 Task: Find connections with filter location Sātāra with filter topic #constructionwith filter profile language French with filter current company Reserve Bank of India (RBI) with filter school Indian Institute of Technology, Madras with filter industry Ambulance Services with filter service category Blogging with filter keywords title Vice President of Operations
Action: Mouse moved to (489, 66)
Screenshot: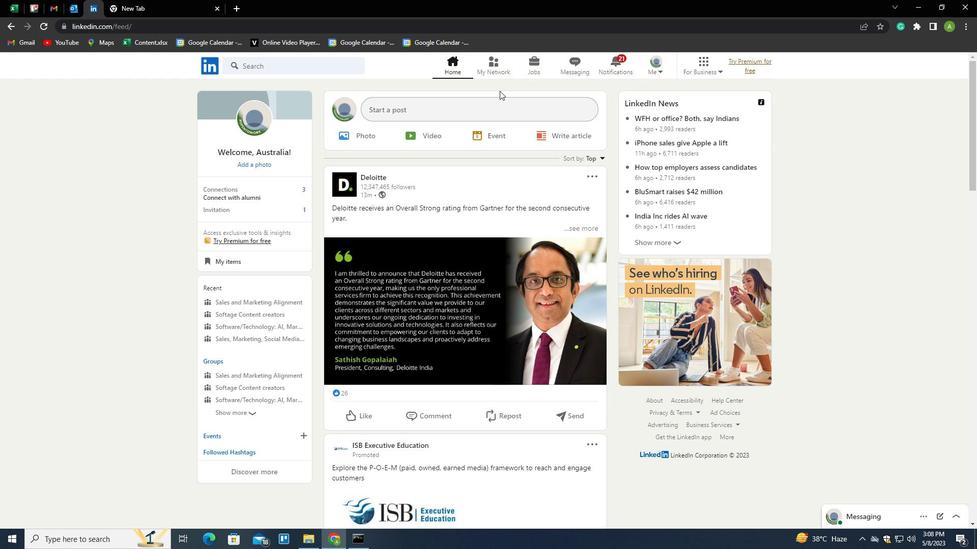 
Action: Mouse pressed left at (489, 66)
Screenshot: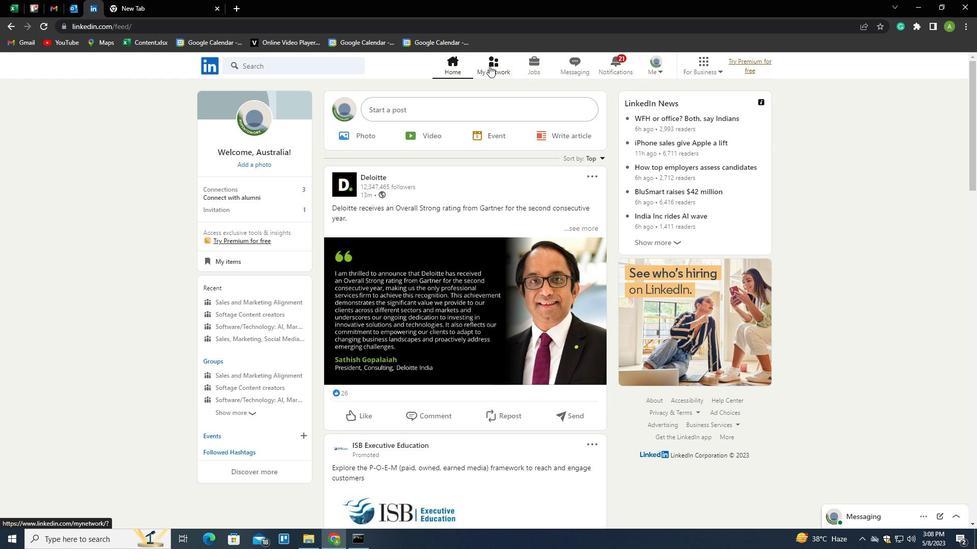 
Action: Mouse moved to (295, 127)
Screenshot: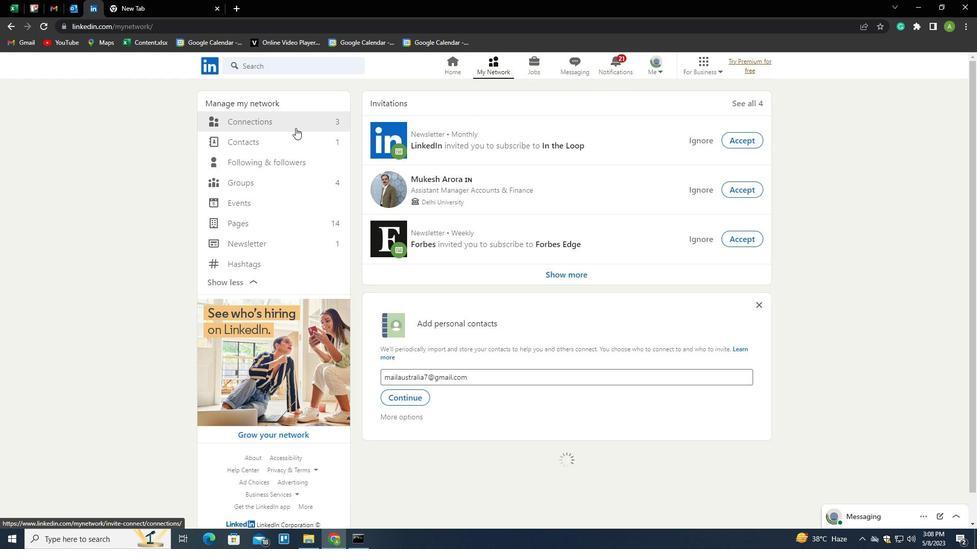 
Action: Mouse pressed left at (295, 127)
Screenshot: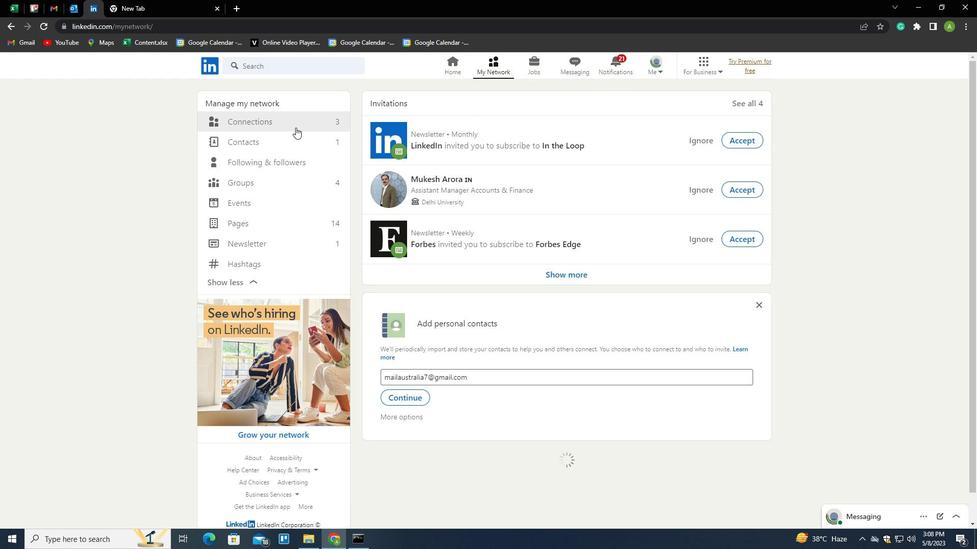 
Action: Mouse moved to (298, 124)
Screenshot: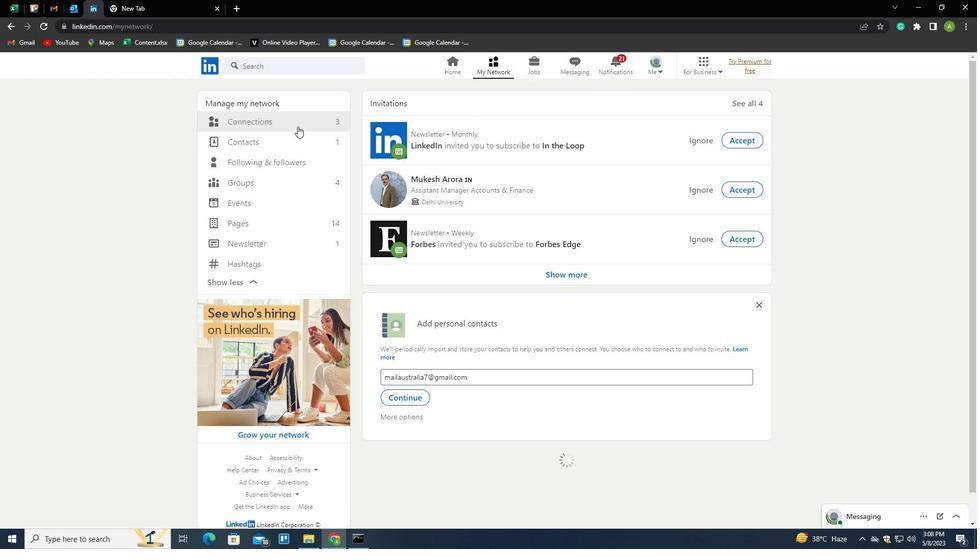 
Action: Mouse pressed left at (298, 124)
Screenshot: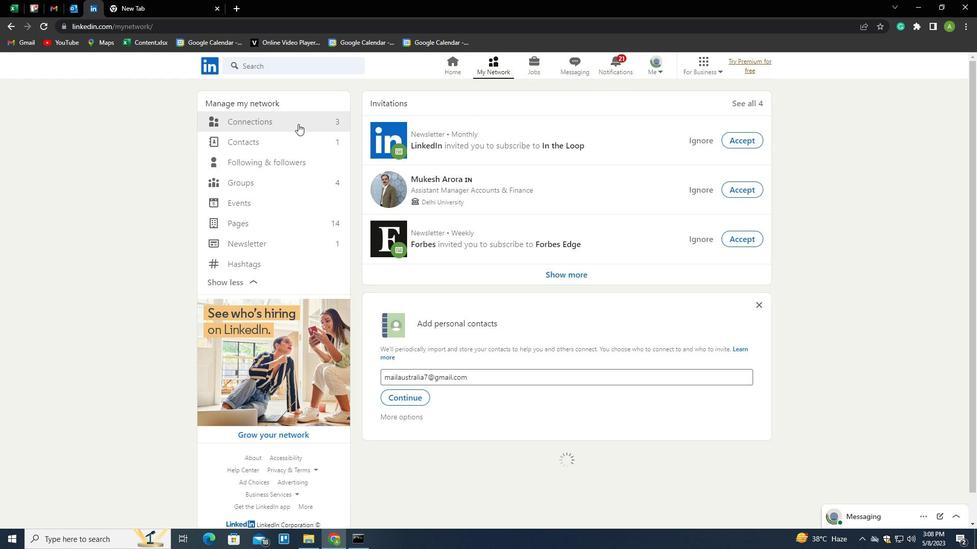 
Action: Mouse moved to (569, 119)
Screenshot: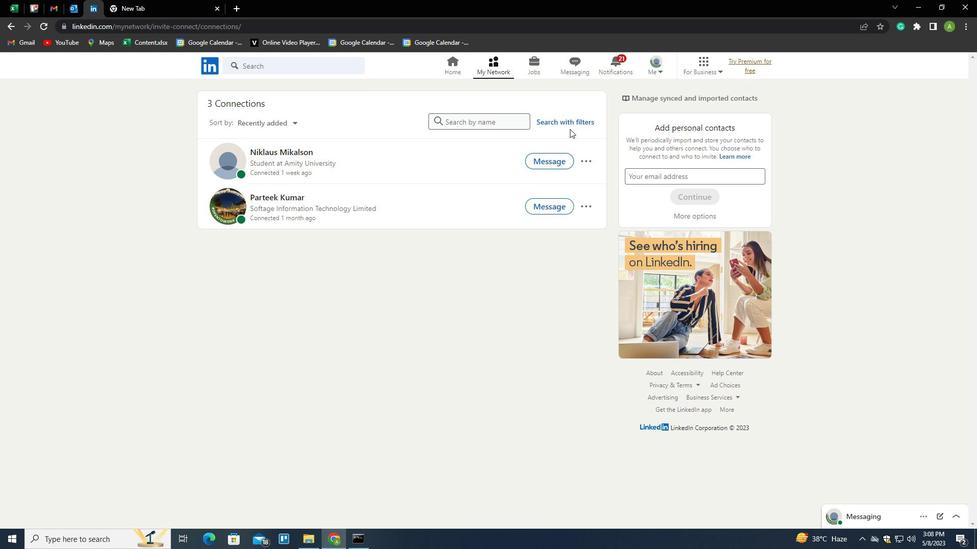 
Action: Mouse pressed left at (569, 119)
Screenshot: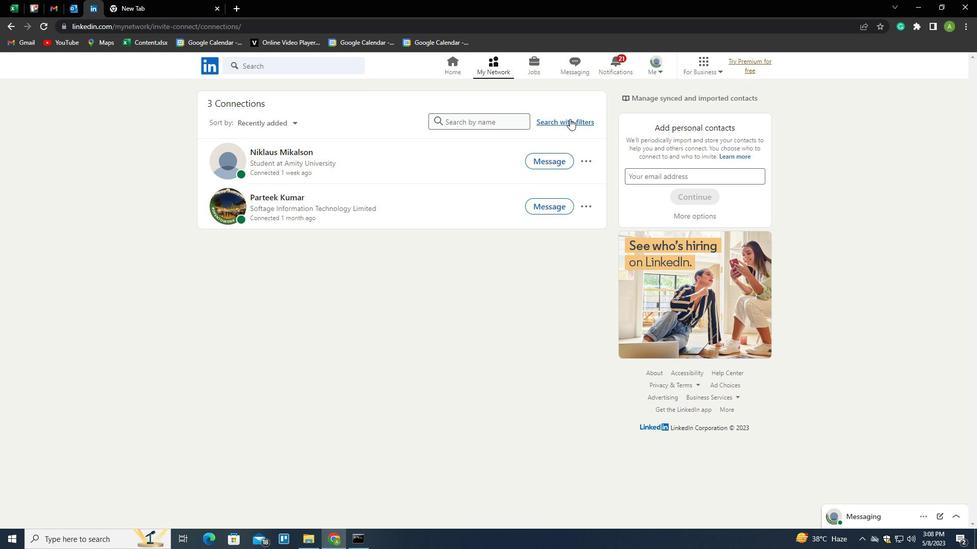 
Action: Mouse moved to (528, 94)
Screenshot: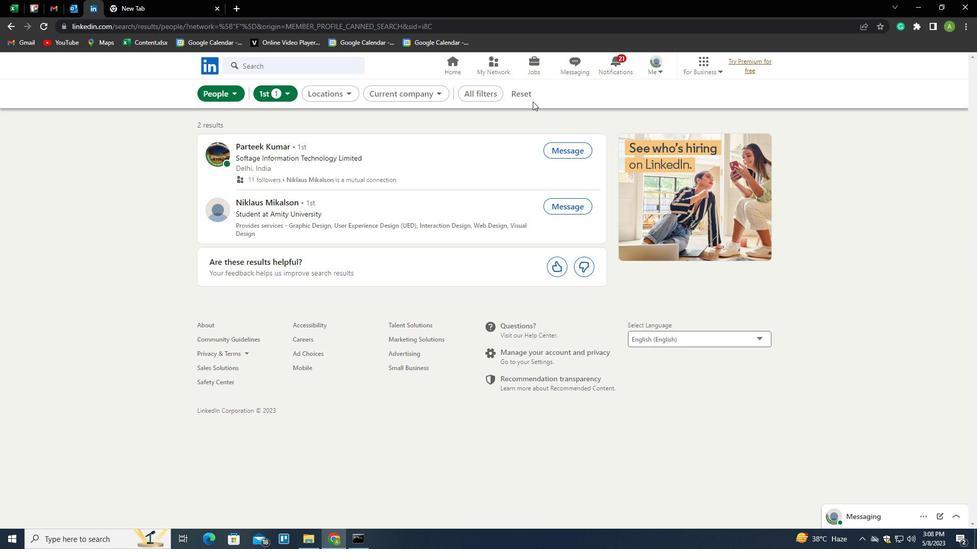
Action: Mouse pressed left at (528, 94)
Screenshot: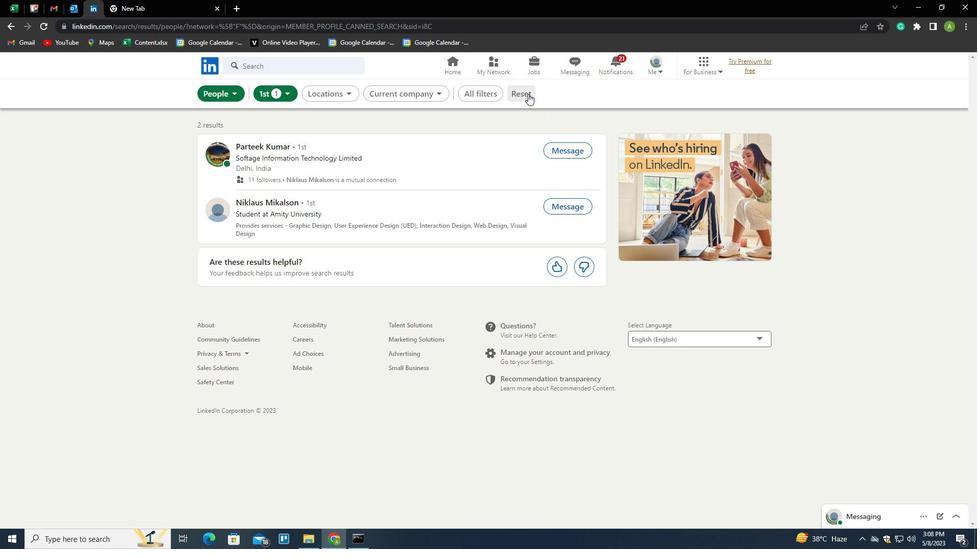 
Action: Mouse moved to (511, 94)
Screenshot: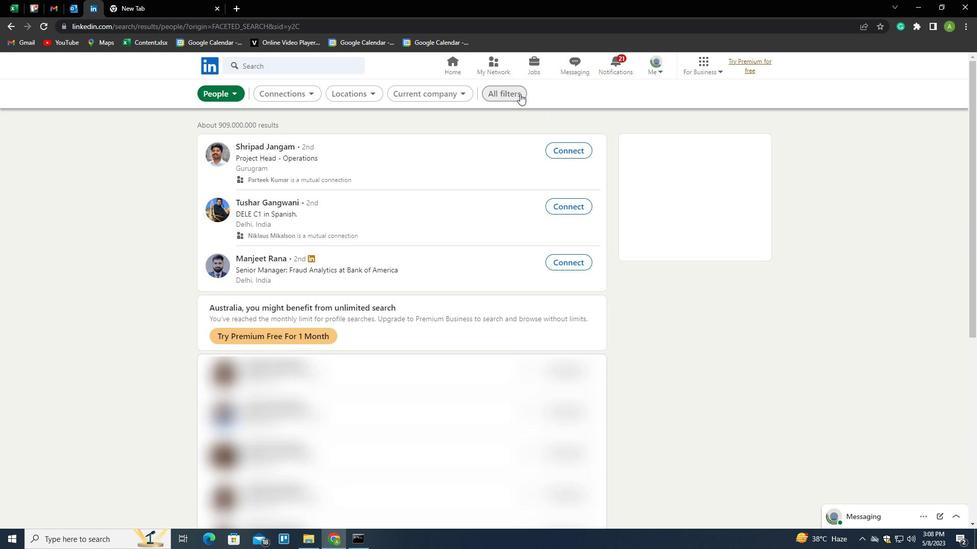 
Action: Mouse pressed left at (511, 94)
Screenshot: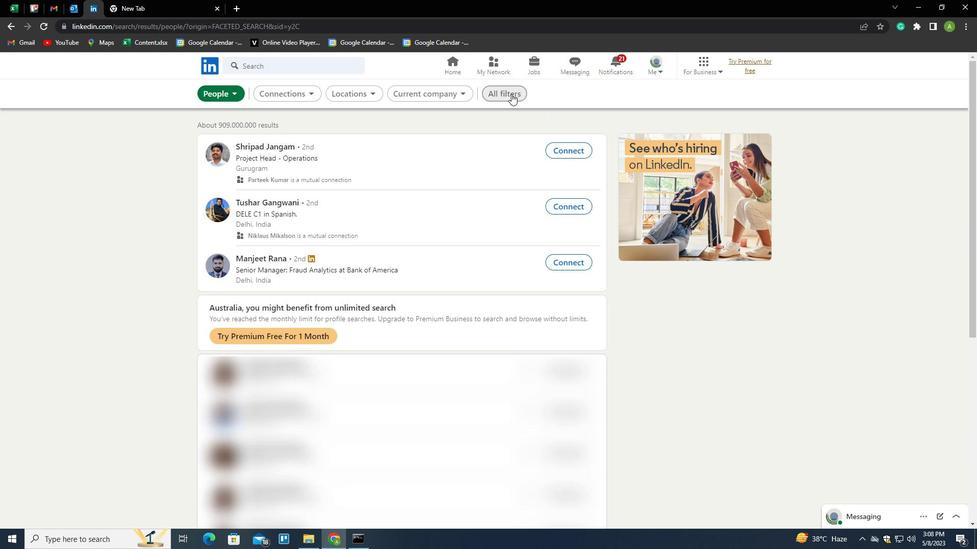 
Action: Mouse moved to (835, 369)
Screenshot: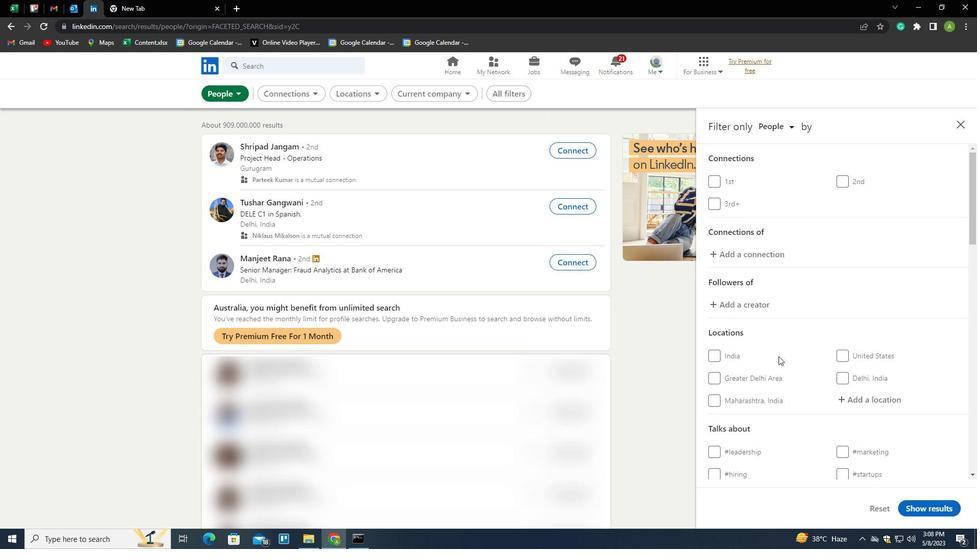 
Action: Mouse scrolled (835, 368) with delta (0, 0)
Screenshot: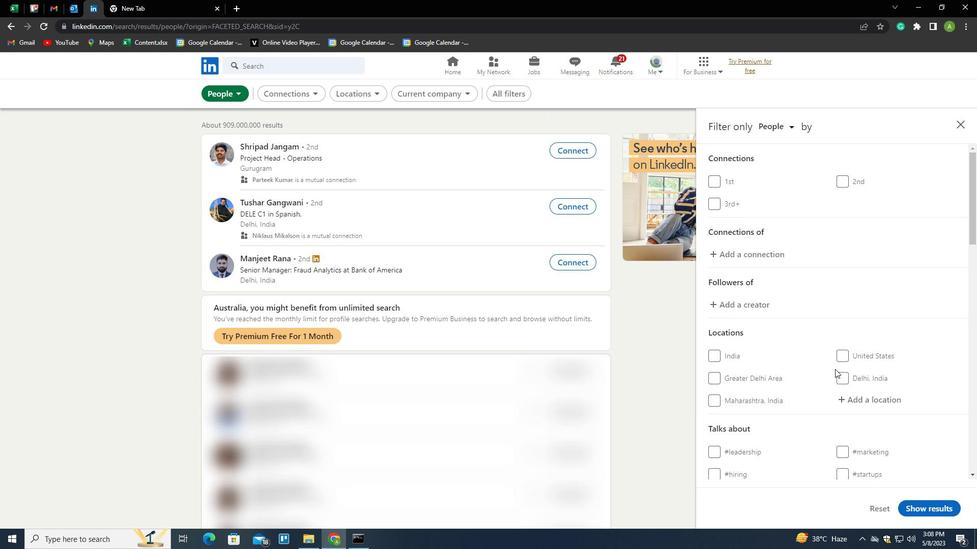 
Action: Mouse scrolled (835, 368) with delta (0, 0)
Screenshot: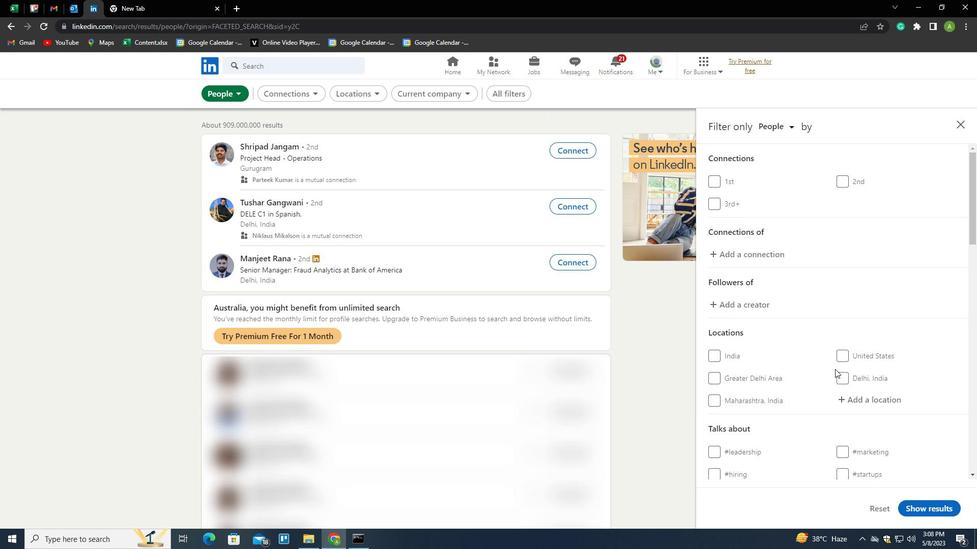 
Action: Mouse moved to (862, 300)
Screenshot: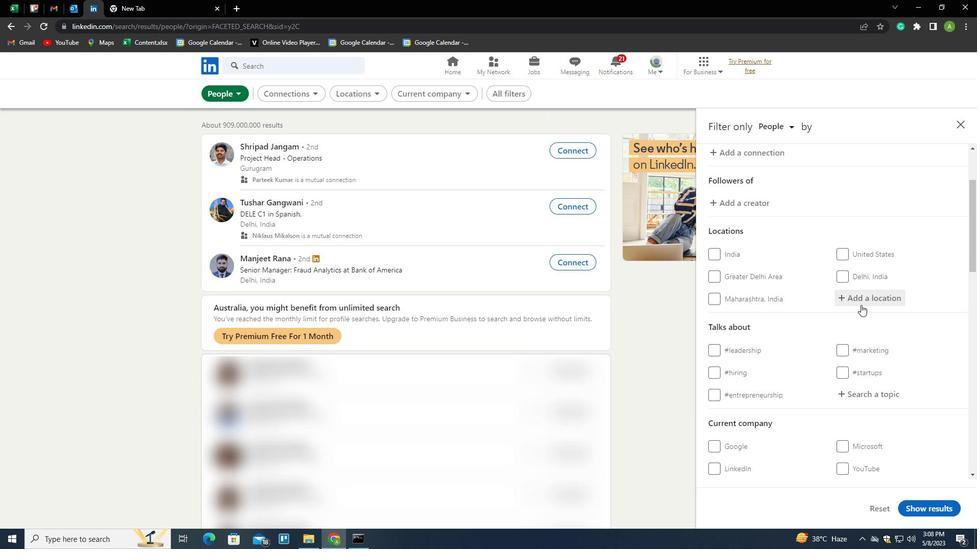 
Action: Mouse pressed left at (862, 300)
Screenshot: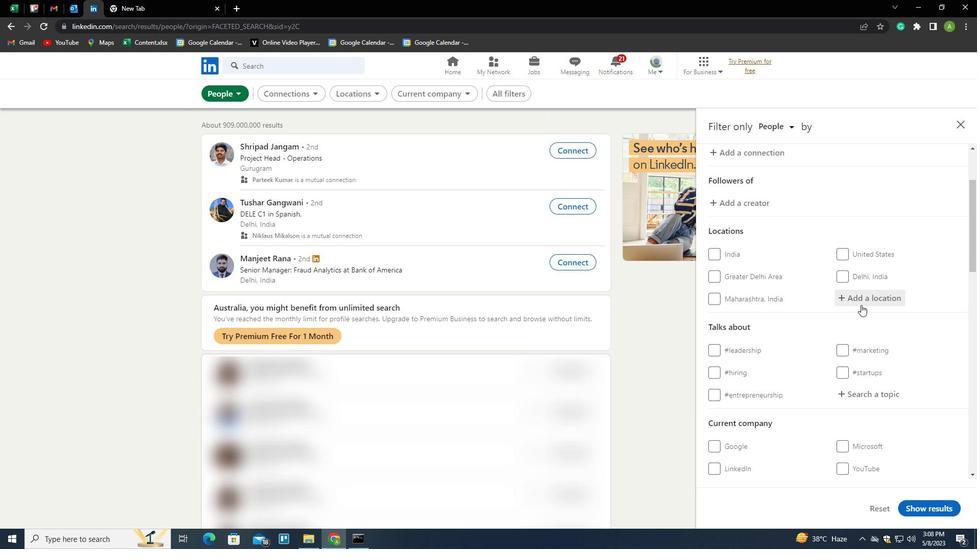
Action: Mouse moved to (866, 283)
Screenshot: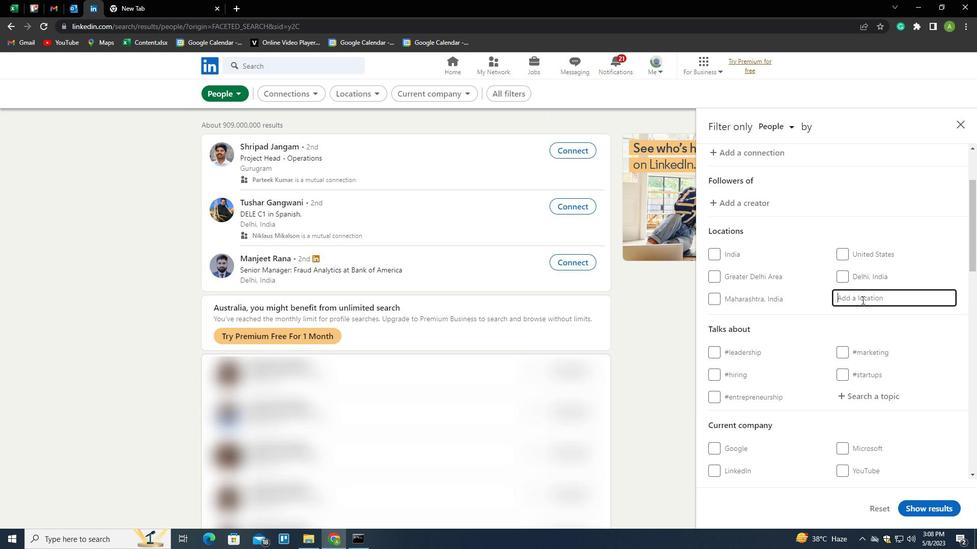 
Action: Key pressed <Key.shift>SATARA<Key.down><Key.enter>
Screenshot: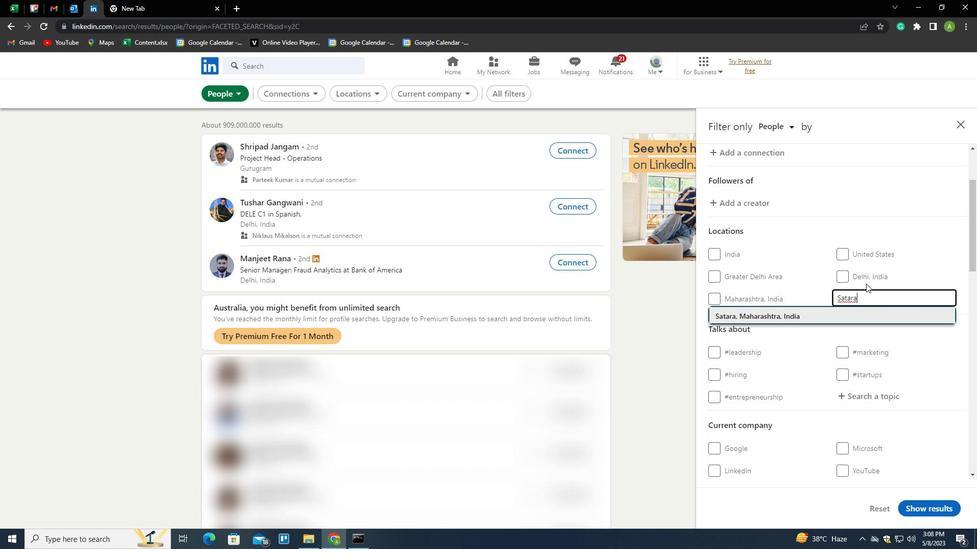 
Action: Mouse moved to (864, 290)
Screenshot: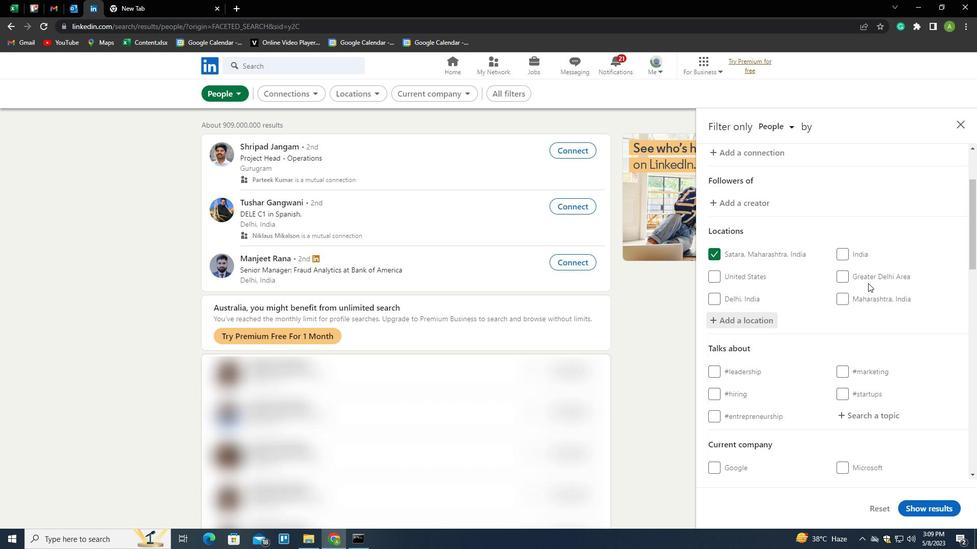 
Action: Mouse scrolled (864, 289) with delta (0, 0)
Screenshot: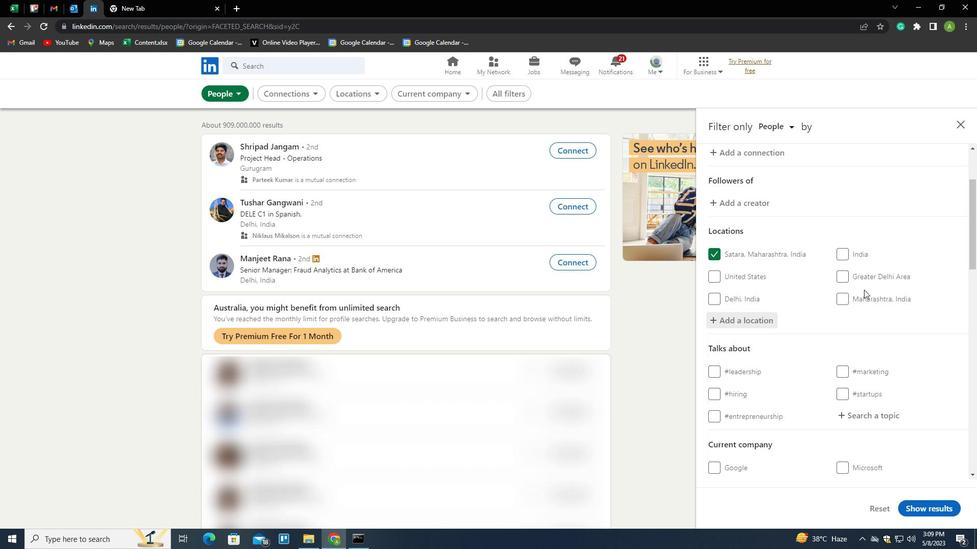 
Action: Mouse moved to (862, 290)
Screenshot: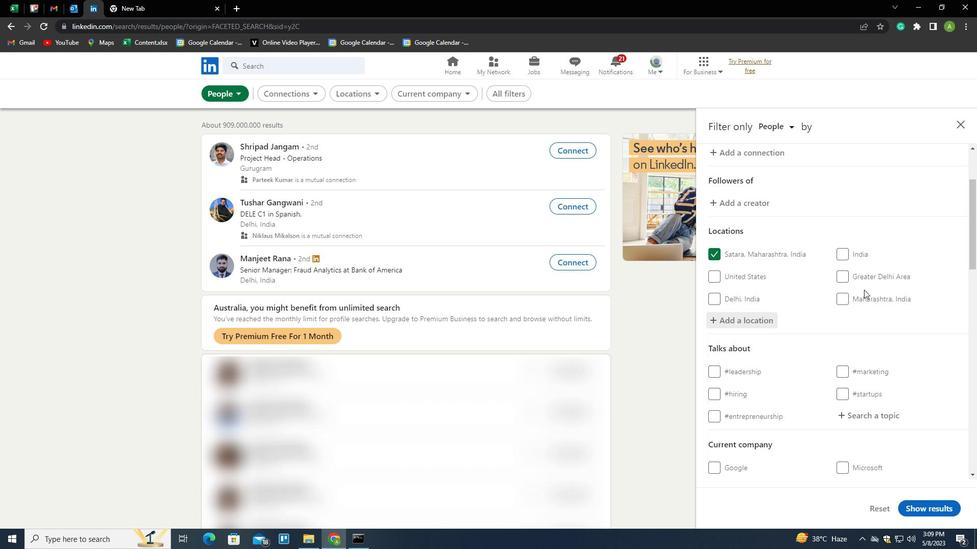 
Action: Mouse scrolled (862, 290) with delta (0, 0)
Screenshot: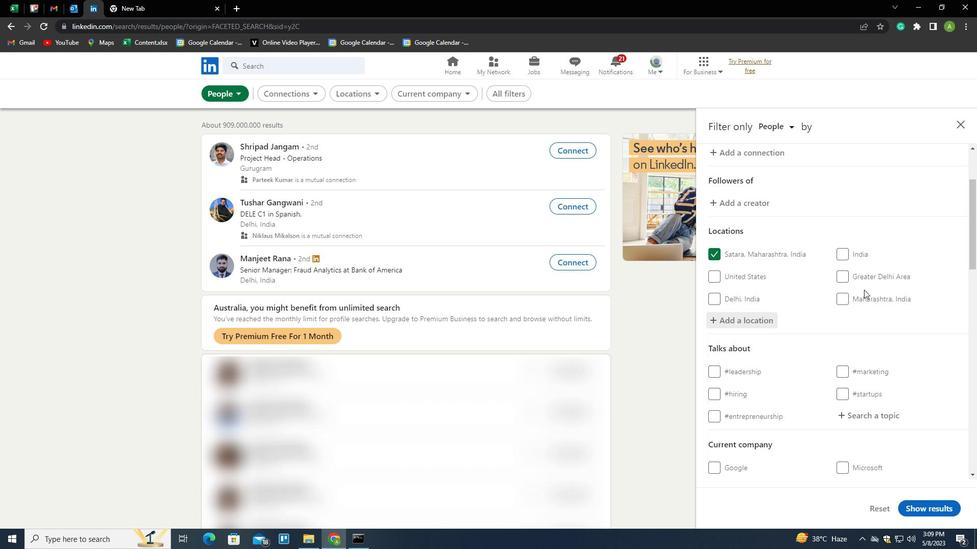 
Action: Mouse moved to (872, 313)
Screenshot: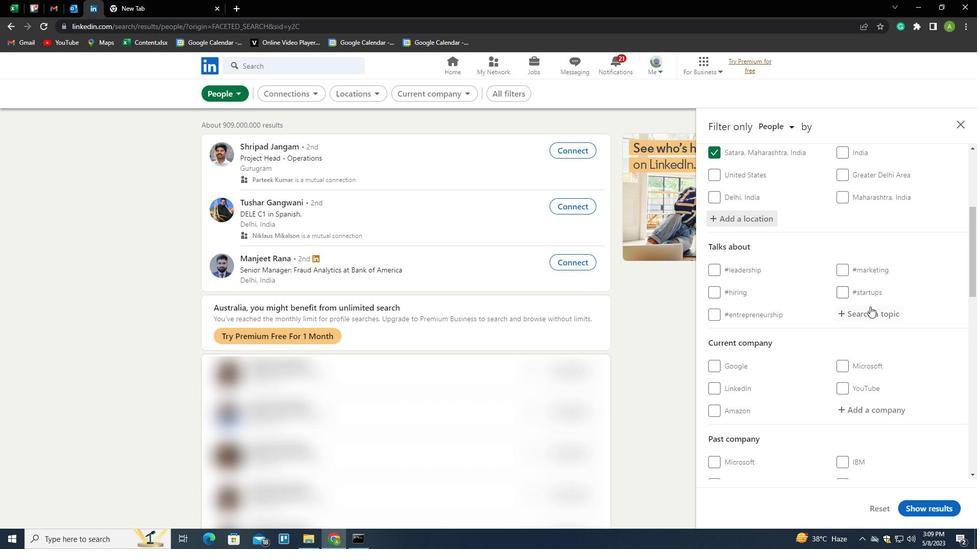 
Action: Mouse pressed left at (872, 313)
Screenshot: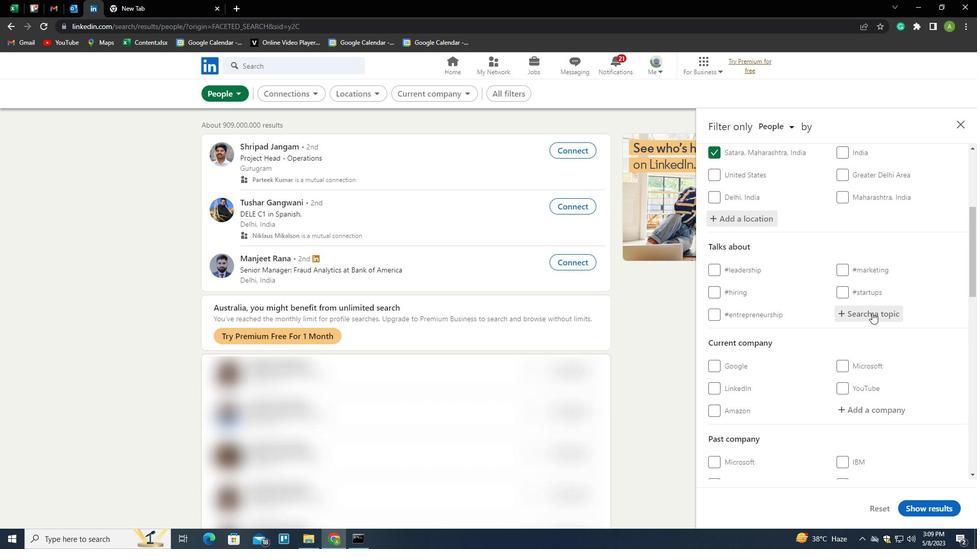 
Action: Key pressed CONSTRUCTION<Key.down><Key.enter>
Screenshot: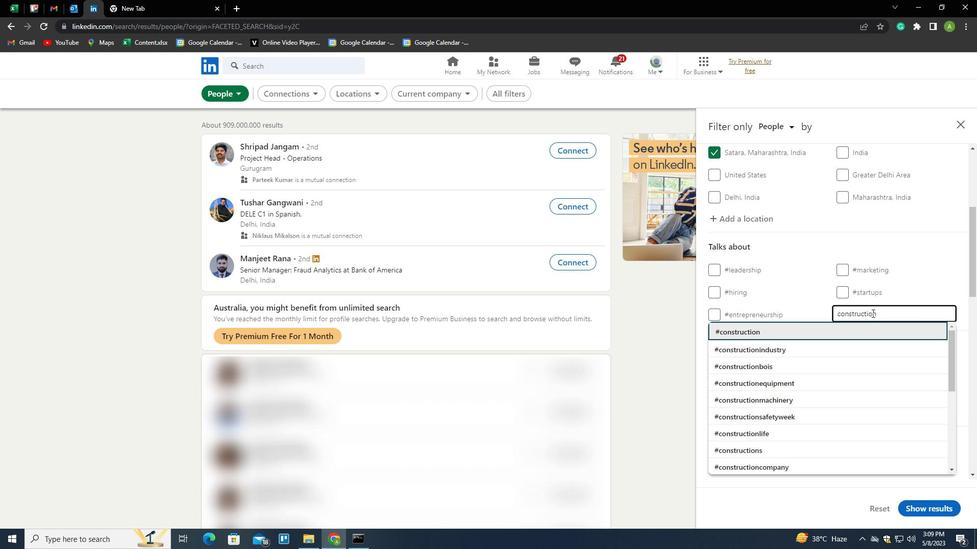
Action: Mouse scrolled (872, 312) with delta (0, 0)
Screenshot: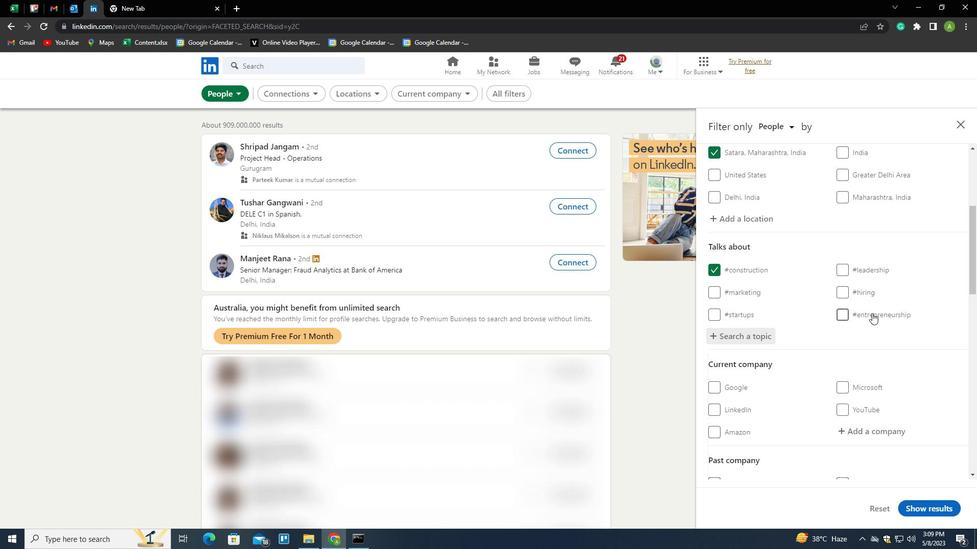 
Action: Mouse scrolled (872, 312) with delta (0, 0)
Screenshot: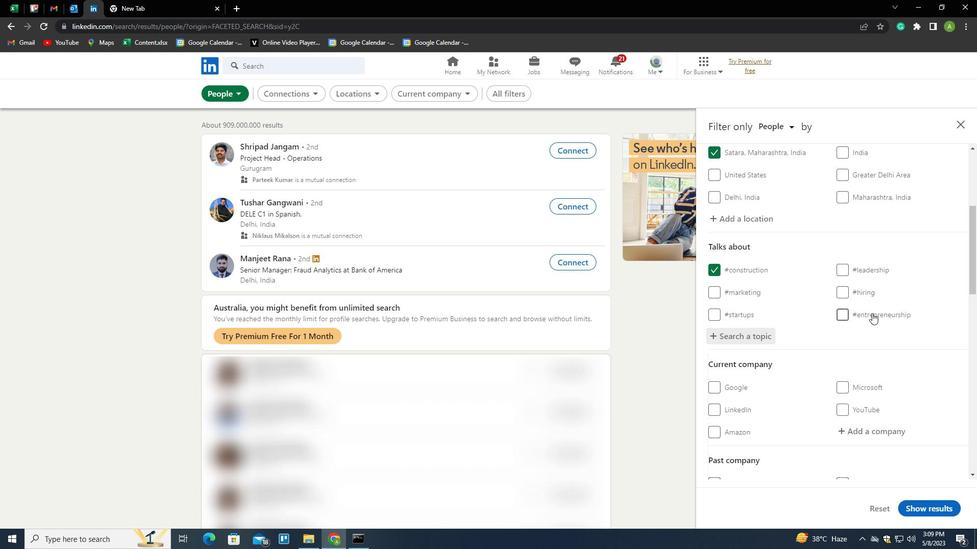 
Action: Mouse scrolled (872, 312) with delta (0, 0)
Screenshot: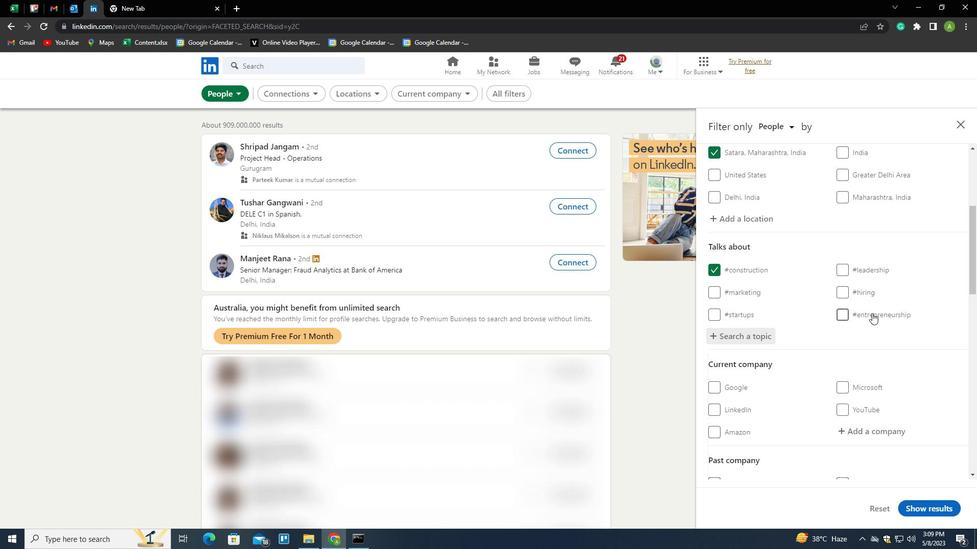
Action: Mouse moved to (862, 292)
Screenshot: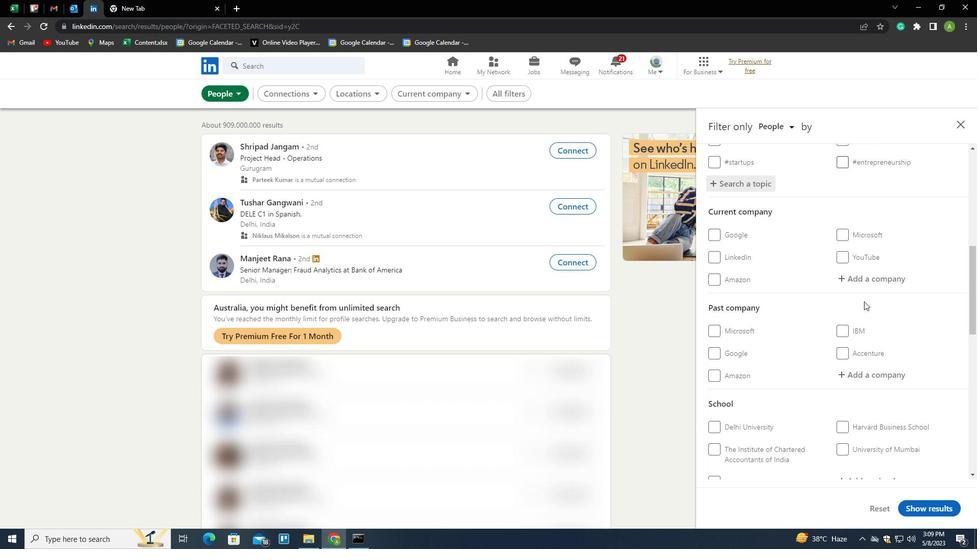 
Action: Mouse scrolled (862, 291) with delta (0, 0)
Screenshot: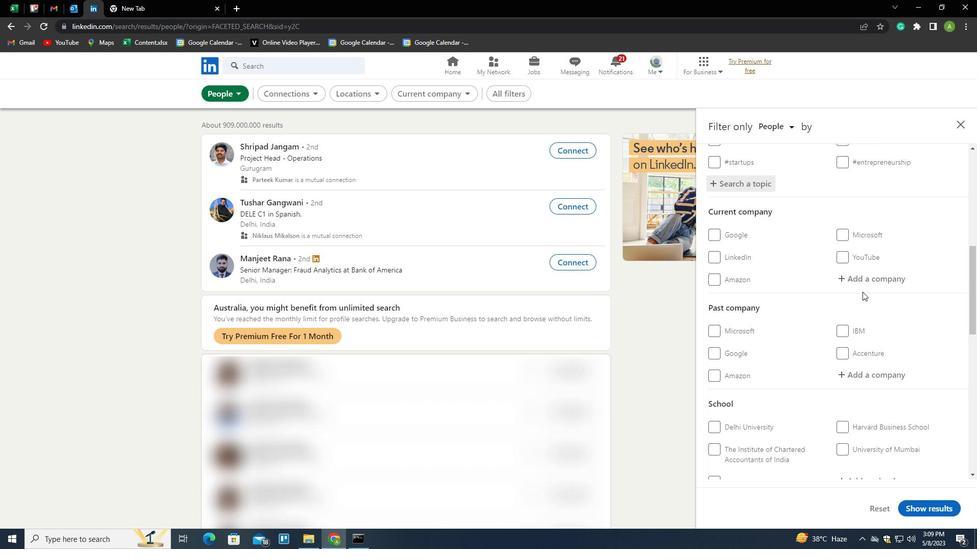 
Action: Mouse scrolled (862, 291) with delta (0, 0)
Screenshot: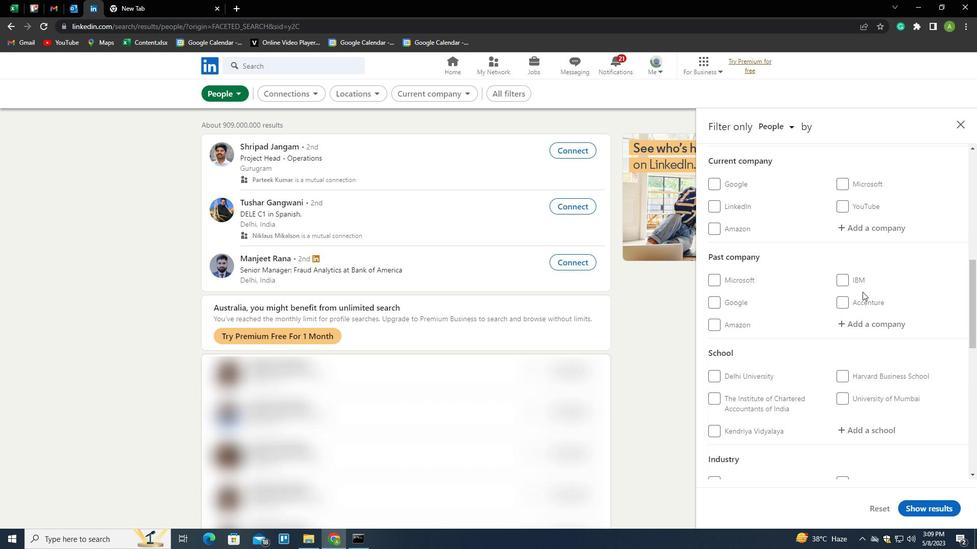
Action: Mouse scrolled (862, 291) with delta (0, 0)
Screenshot: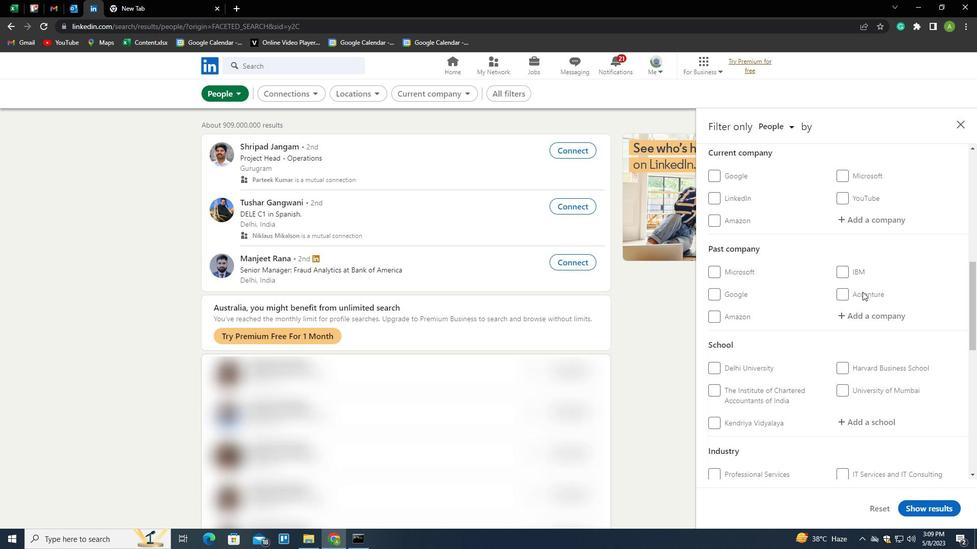 
Action: Mouse scrolled (862, 291) with delta (0, 0)
Screenshot: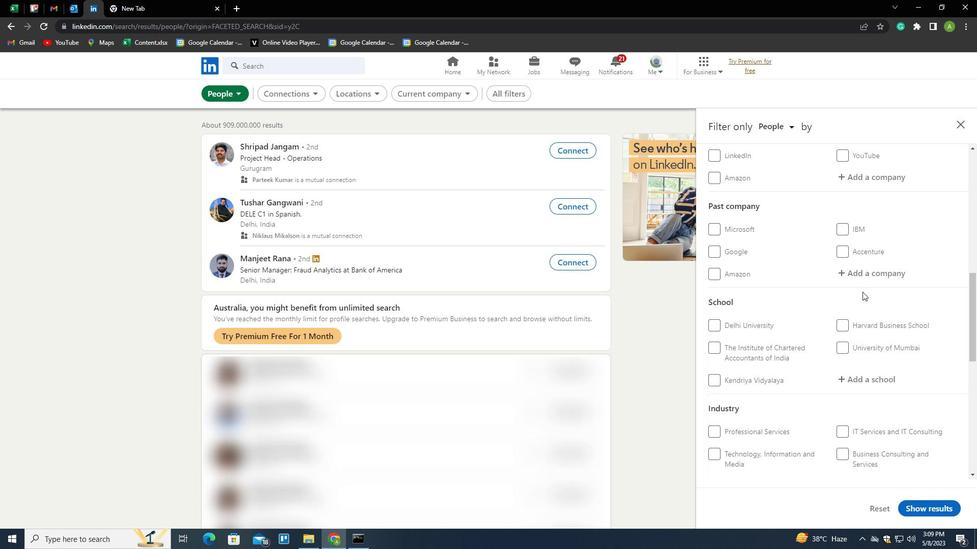 
Action: Mouse scrolled (862, 291) with delta (0, 0)
Screenshot: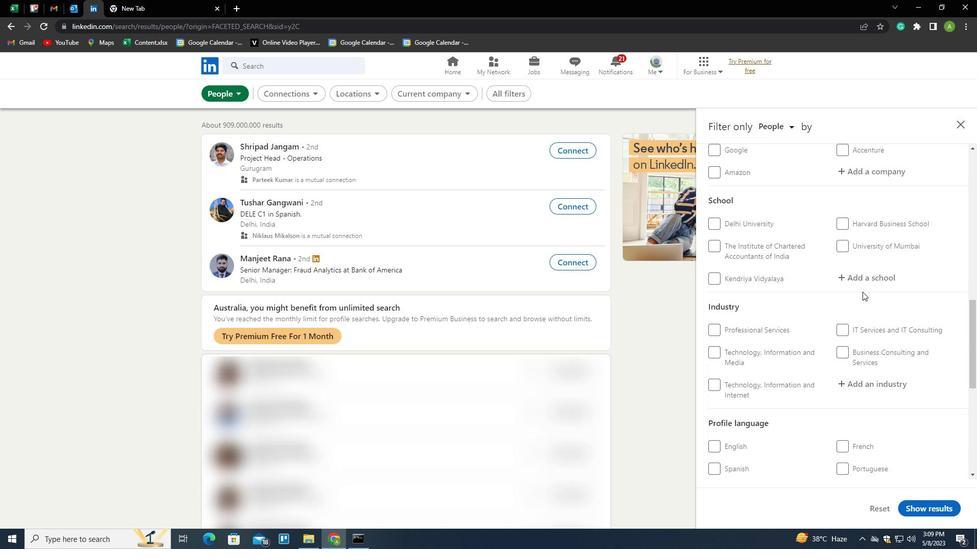 
Action: Mouse scrolled (862, 291) with delta (0, 0)
Screenshot: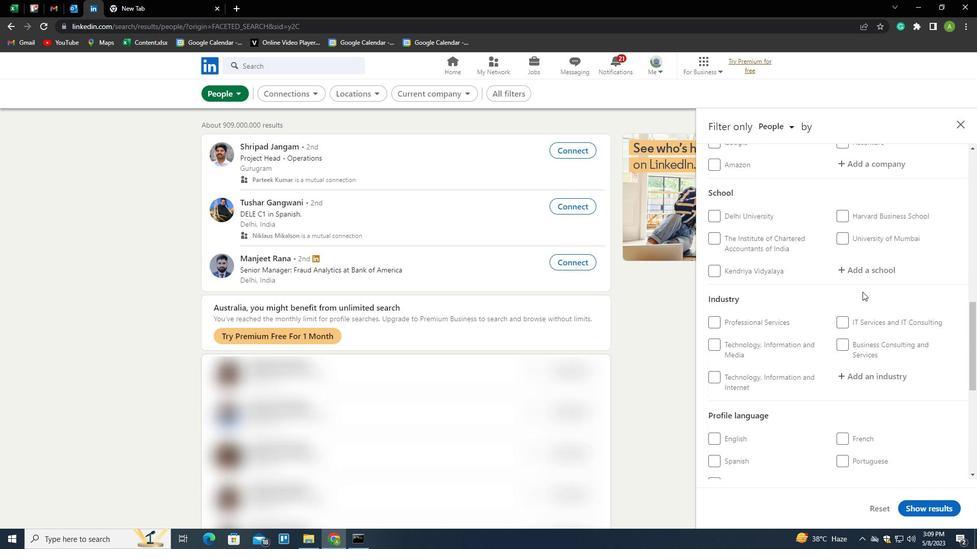 
Action: Mouse scrolled (862, 291) with delta (0, 0)
Screenshot: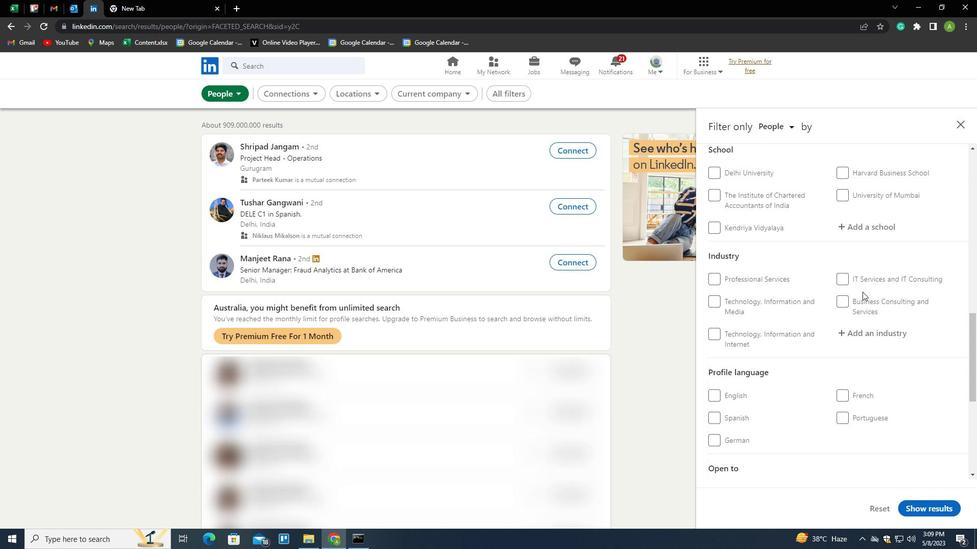 
Action: Mouse scrolled (862, 291) with delta (0, 0)
Screenshot: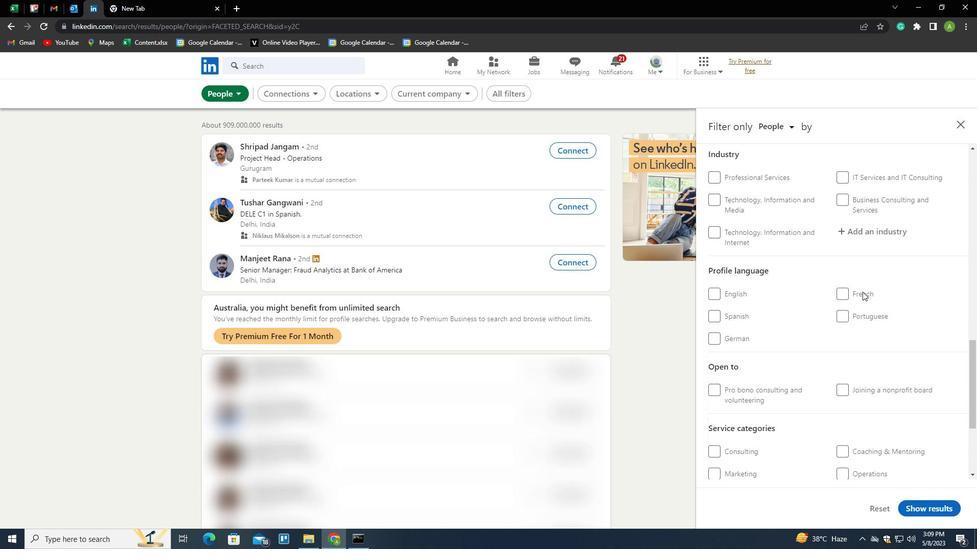 
Action: Mouse scrolled (862, 291) with delta (0, 0)
Screenshot: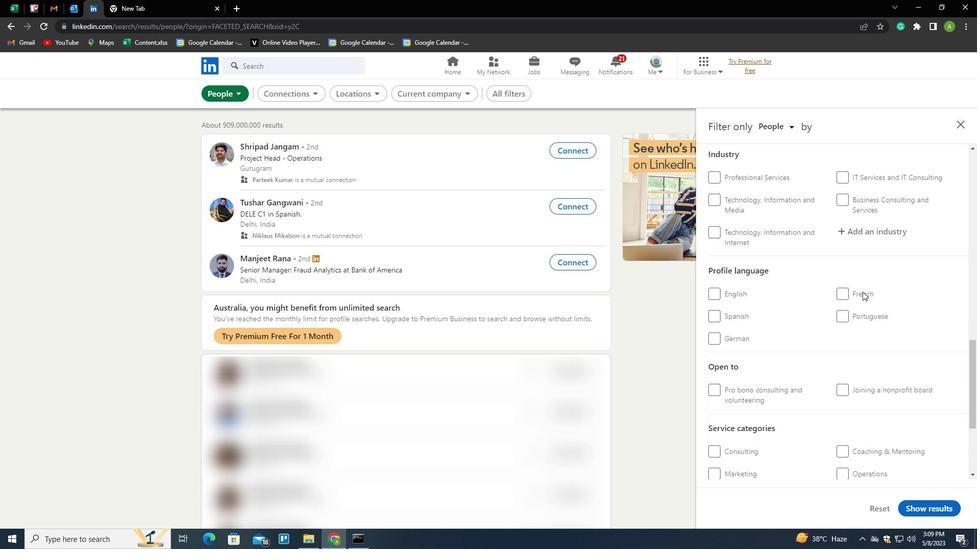 
Action: Mouse scrolled (862, 291) with delta (0, 0)
Screenshot: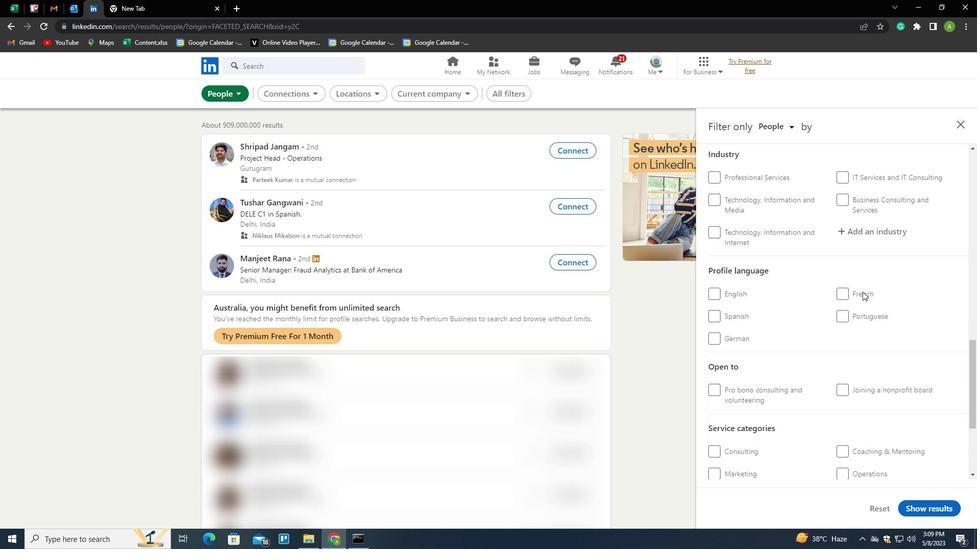 
Action: Mouse scrolled (862, 291) with delta (0, 0)
Screenshot: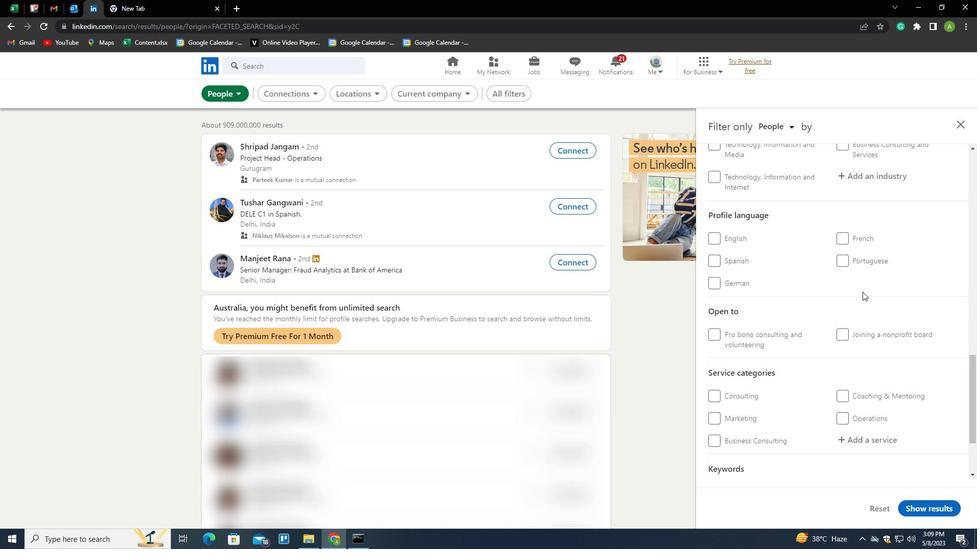 
Action: Mouse moved to (790, 261)
Screenshot: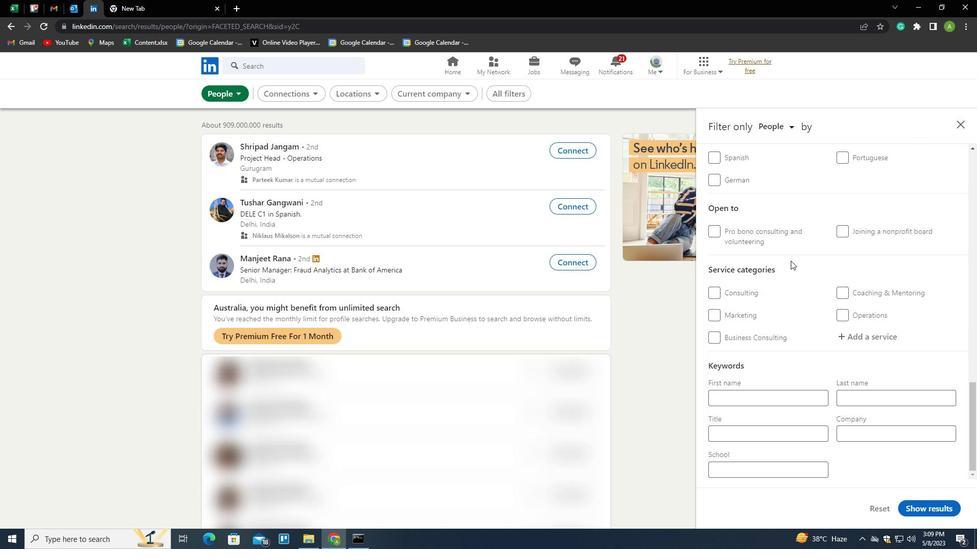 
Action: Mouse scrolled (790, 261) with delta (0, 0)
Screenshot: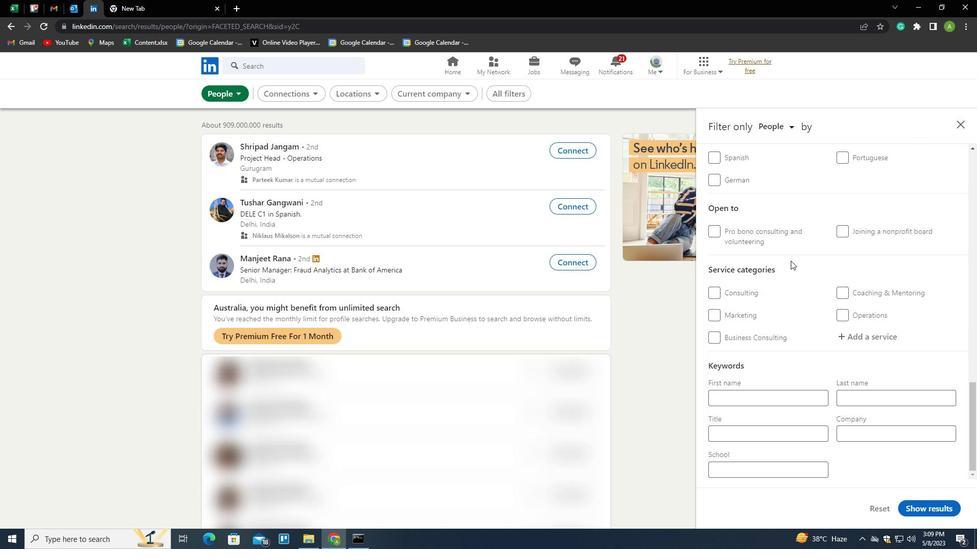 
Action: Mouse moved to (845, 187)
Screenshot: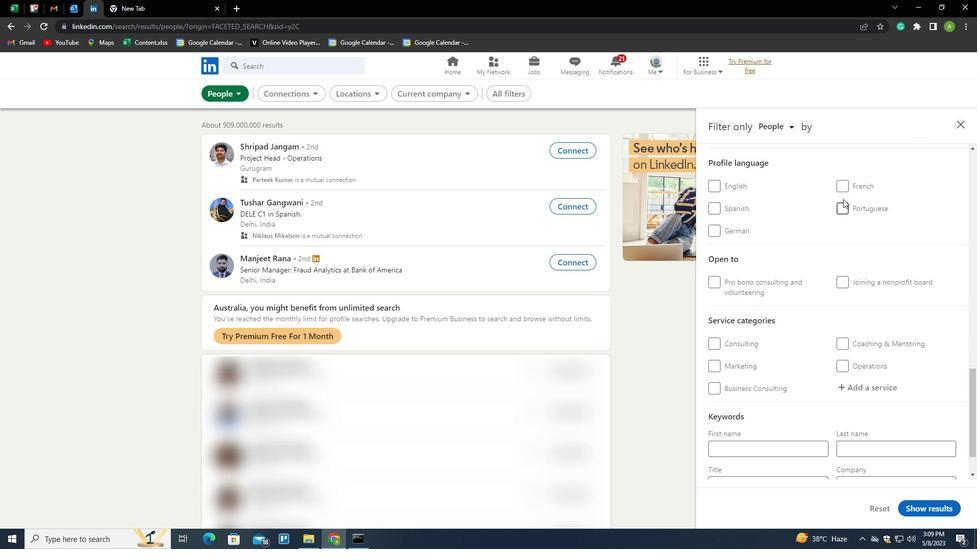 
Action: Mouse pressed left at (845, 187)
Screenshot: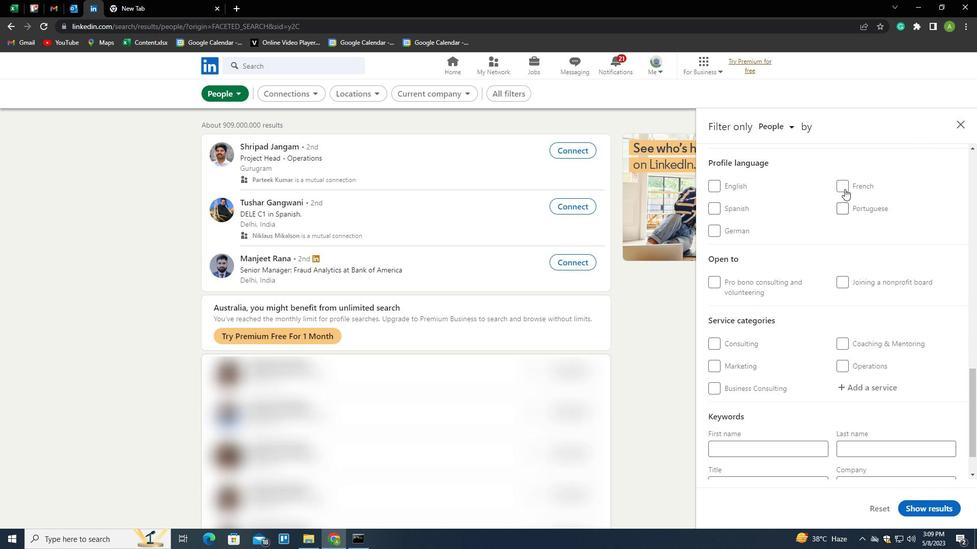 
Action: Mouse moved to (861, 261)
Screenshot: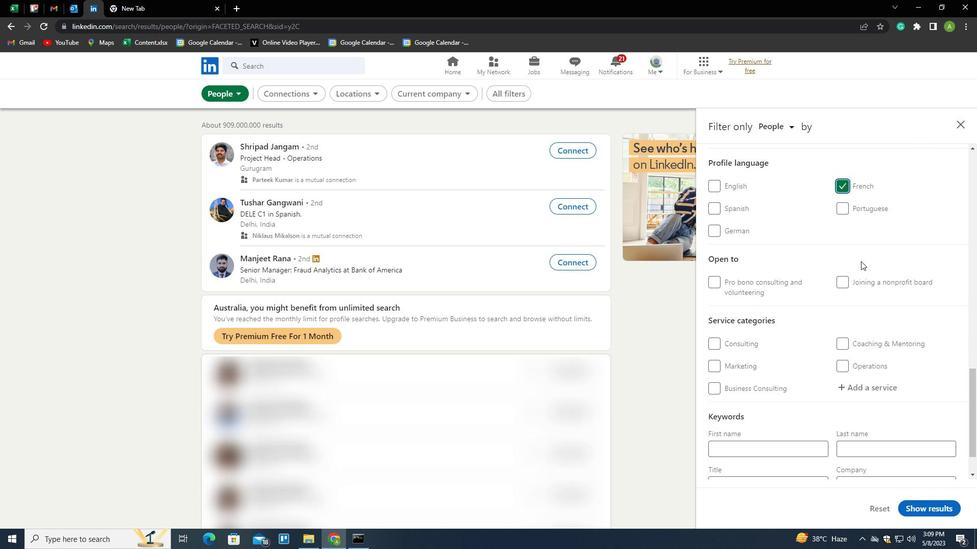 
Action: Mouse scrolled (861, 262) with delta (0, 0)
Screenshot: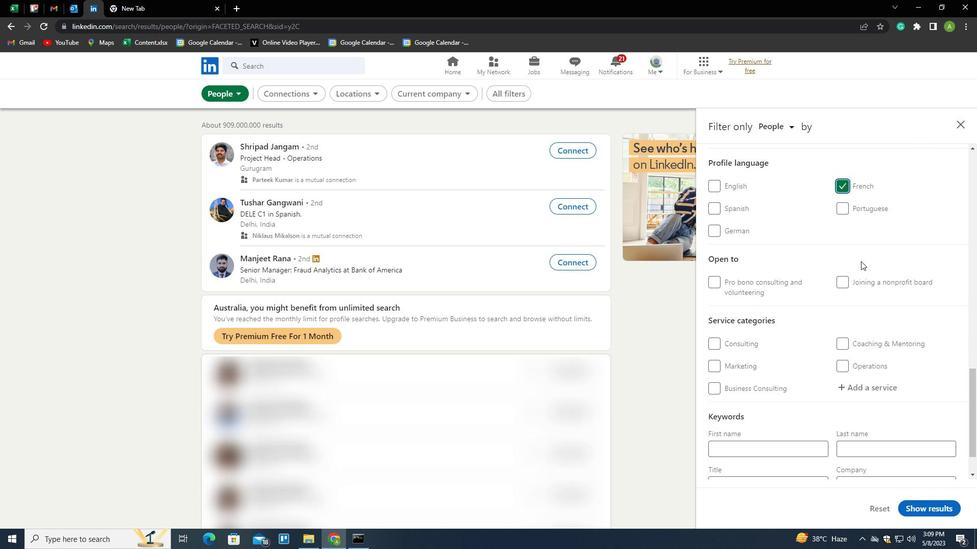
Action: Mouse scrolled (861, 262) with delta (0, 0)
Screenshot: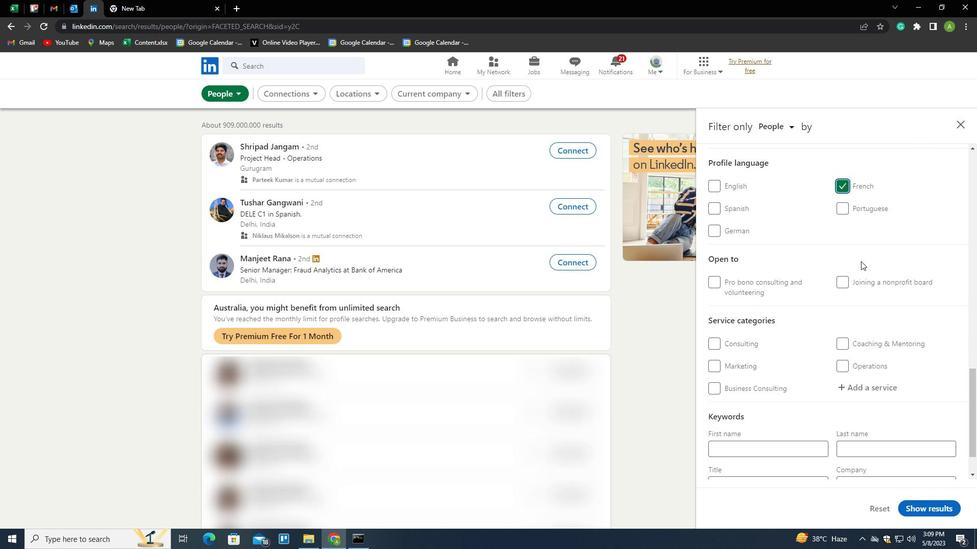 
Action: Mouse scrolled (861, 262) with delta (0, 0)
Screenshot: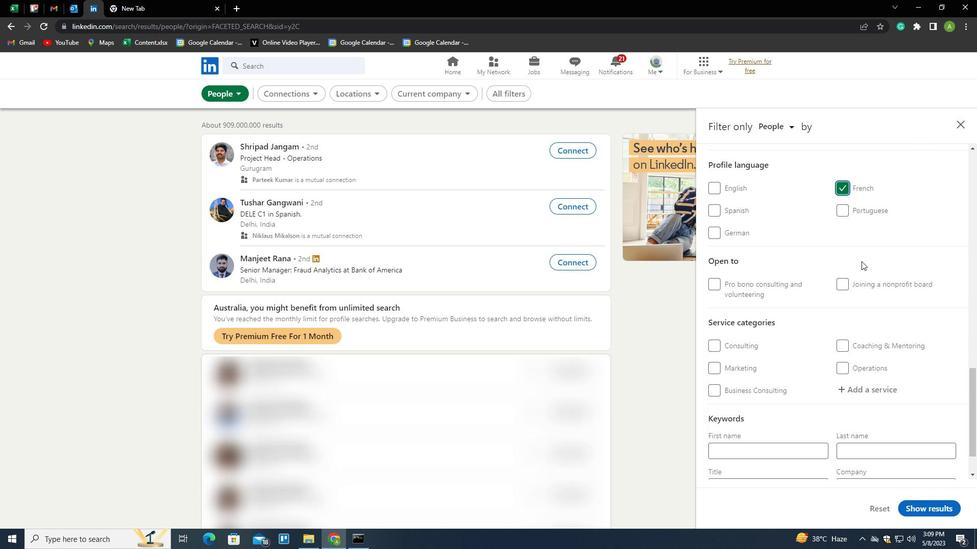 
Action: Mouse scrolled (861, 262) with delta (0, 0)
Screenshot: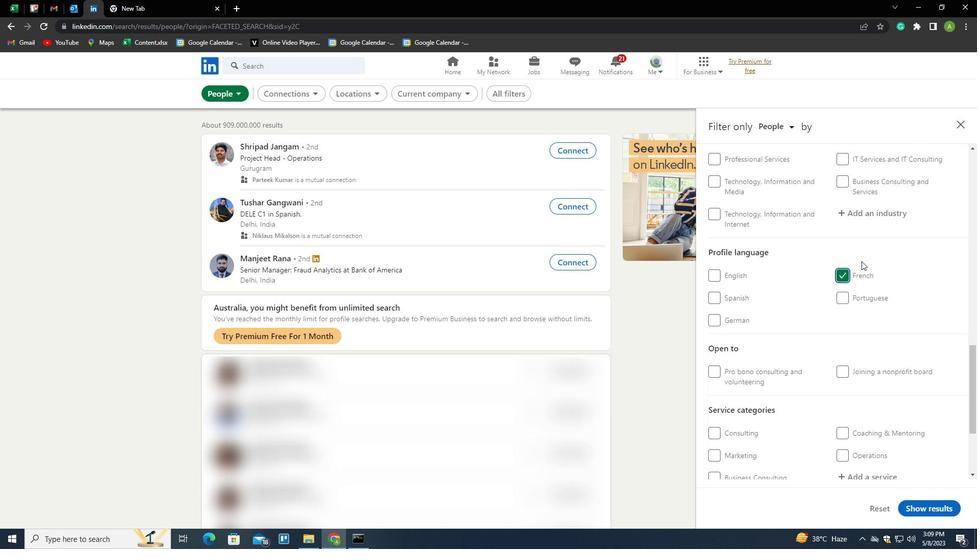 
Action: Mouse scrolled (861, 262) with delta (0, 0)
Screenshot: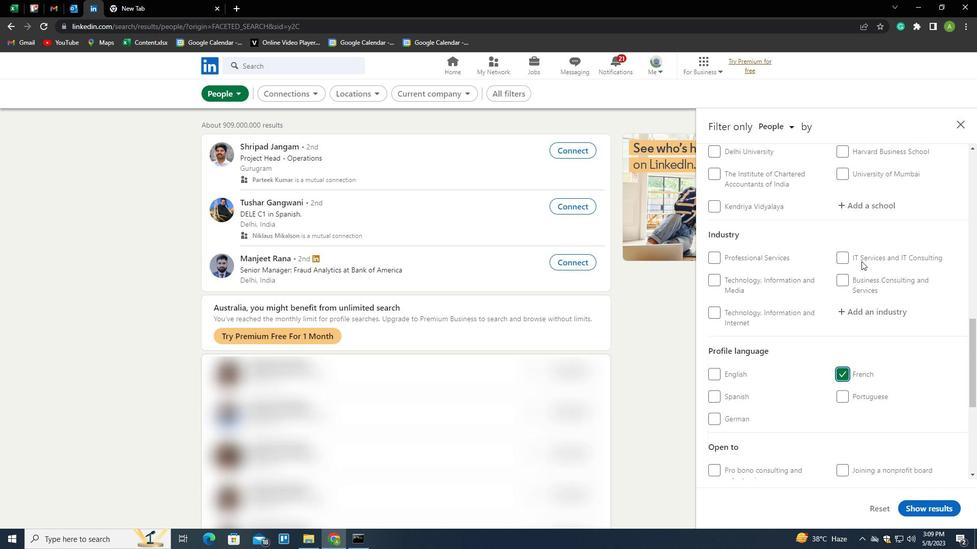 
Action: Mouse scrolled (861, 262) with delta (0, 0)
Screenshot: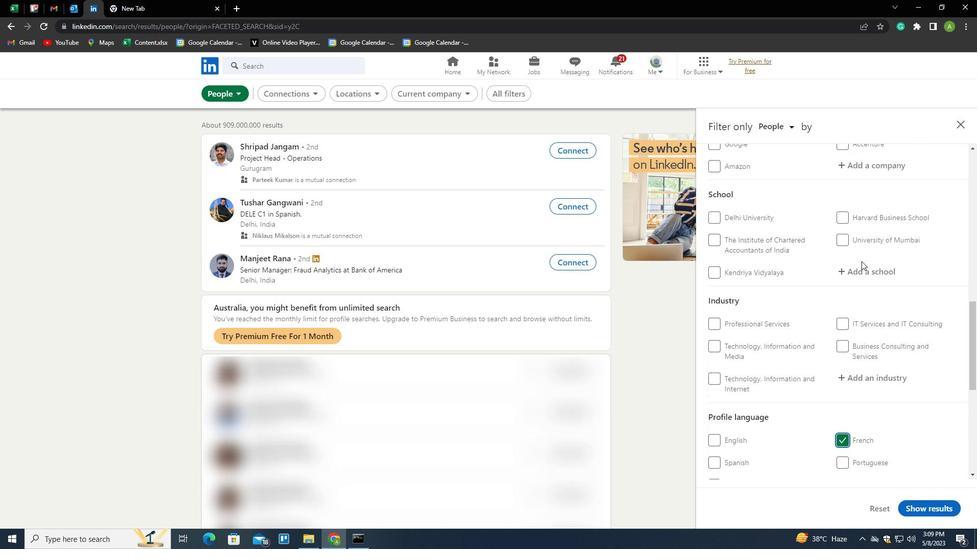 
Action: Mouse scrolled (861, 262) with delta (0, 0)
Screenshot: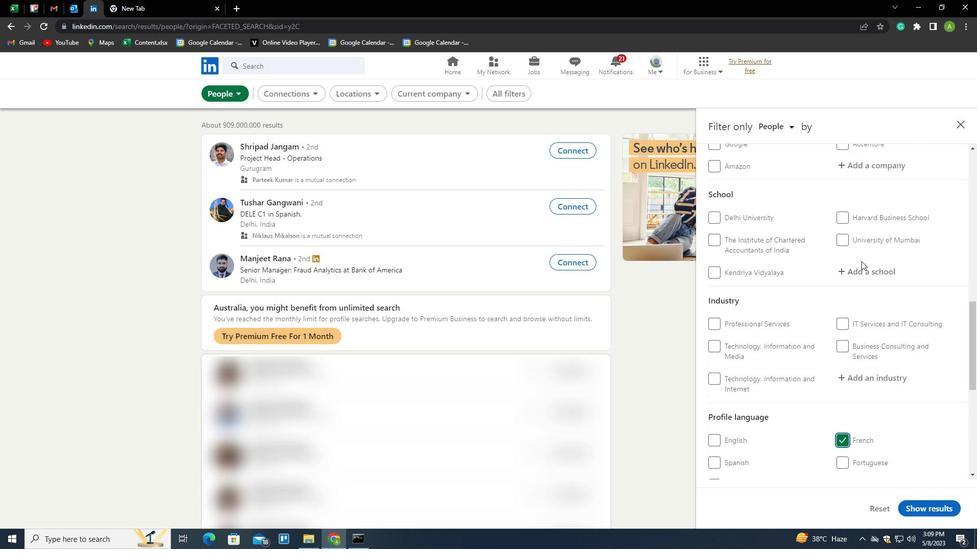 
Action: Mouse scrolled (861, 262) with delta (0, 0)
Screenshot: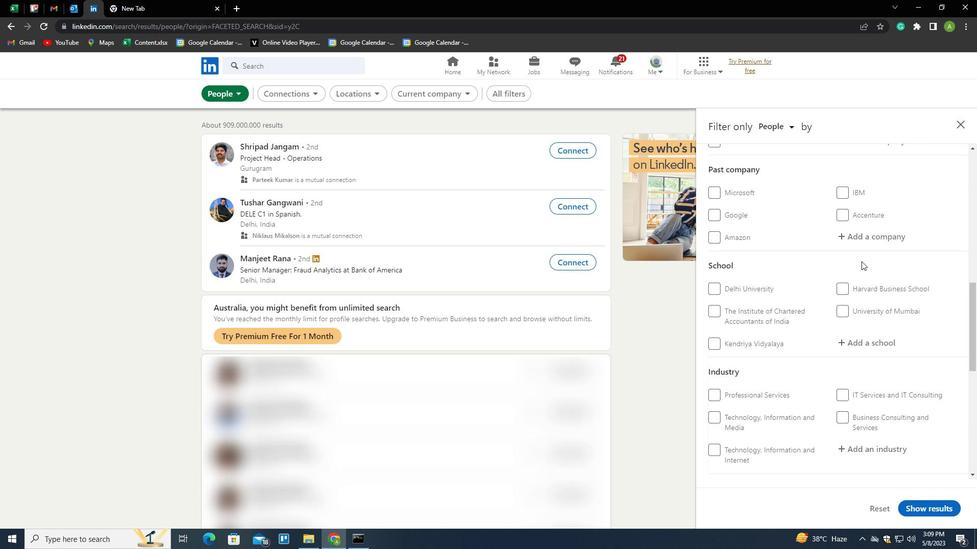 
Action: Mouse scrolled (861, 262) with delta (0, 0)
Screenshot: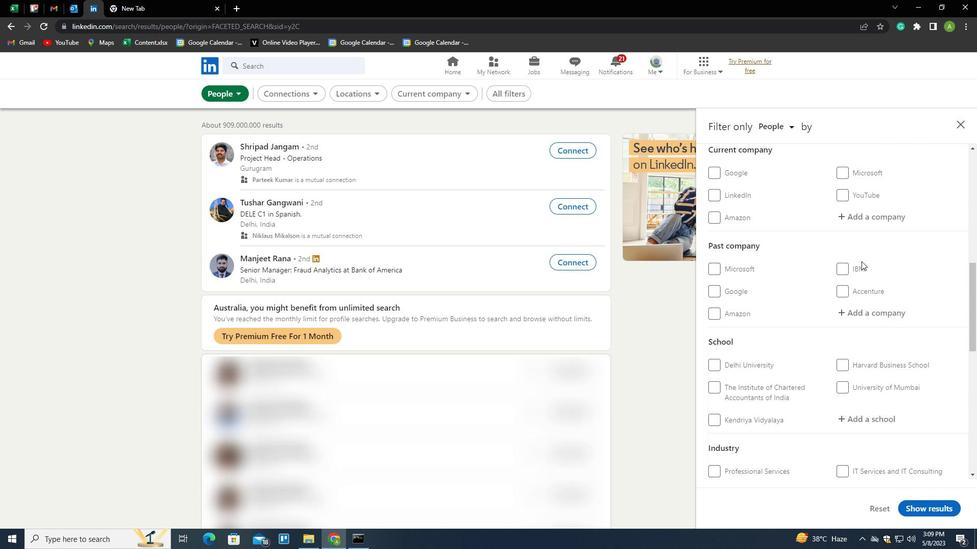 
Action: Mouse moved to (863, 272)
Screenshot: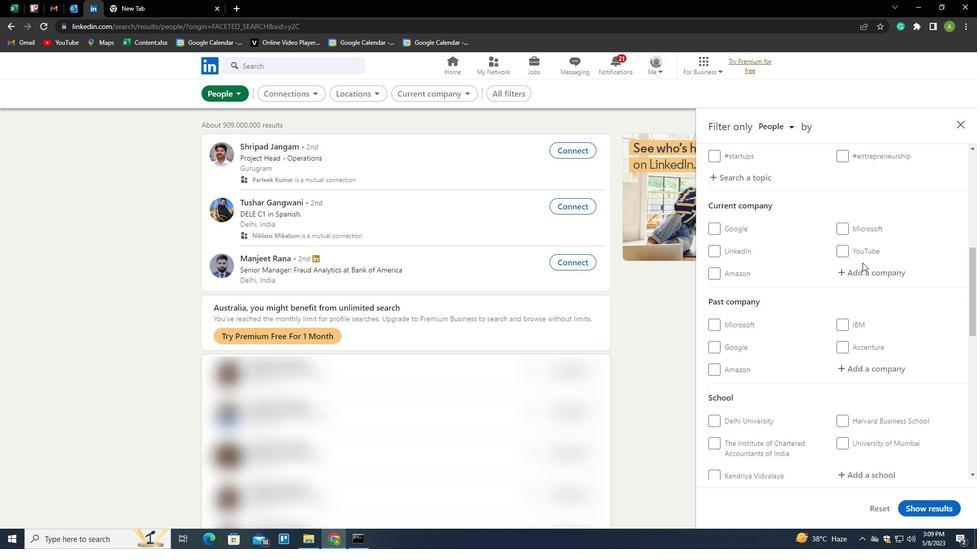 
Action: Mouse pressed left at (863, 272)
Screenshot: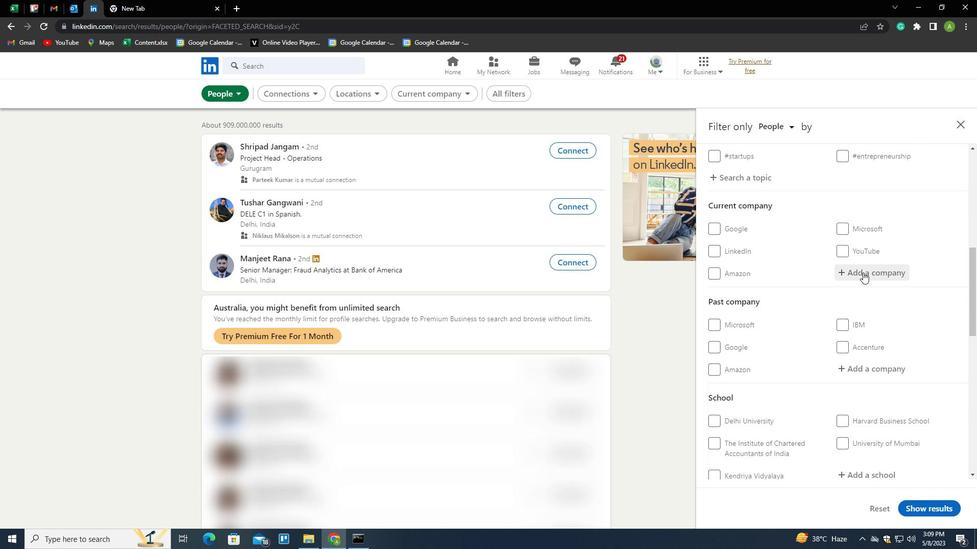 
Action: Key pressed <Key.shift>RESERVE<Key.space><Key.shift>BANK<Key.space>OF<Key.space><Key.shift>INDIA<Key.space><Key.shift>(RBI)<Key.down><Key.enter>
Screenshot: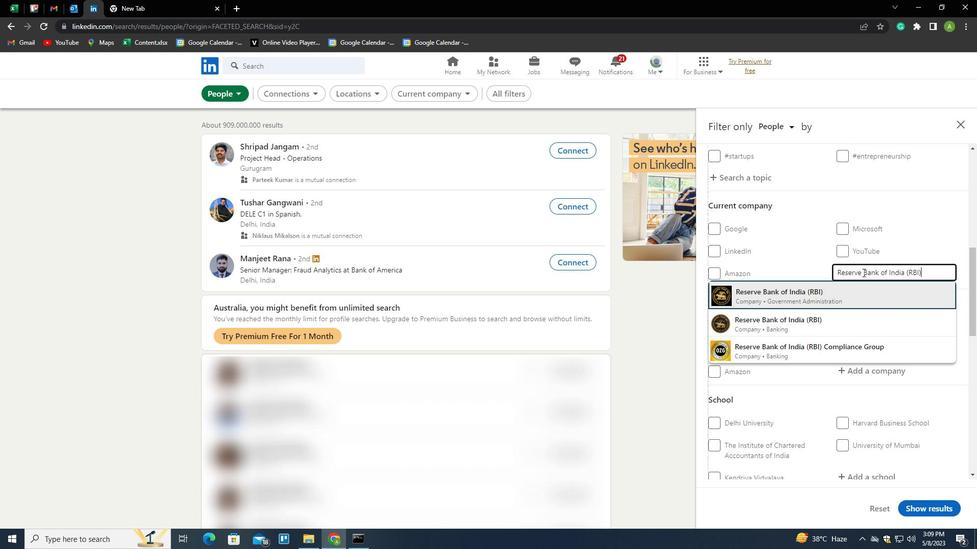 
Action: Mouse scrolled (863, 272) with delta (0, 0)
Screenshot: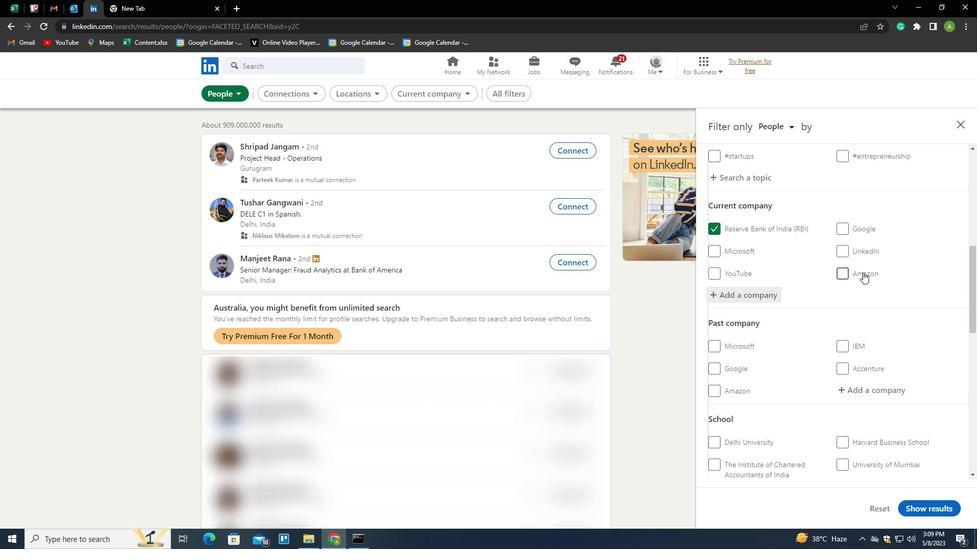 
Action: Mouse scrolled (863, 272) with delta (0, 0)
Screenshot: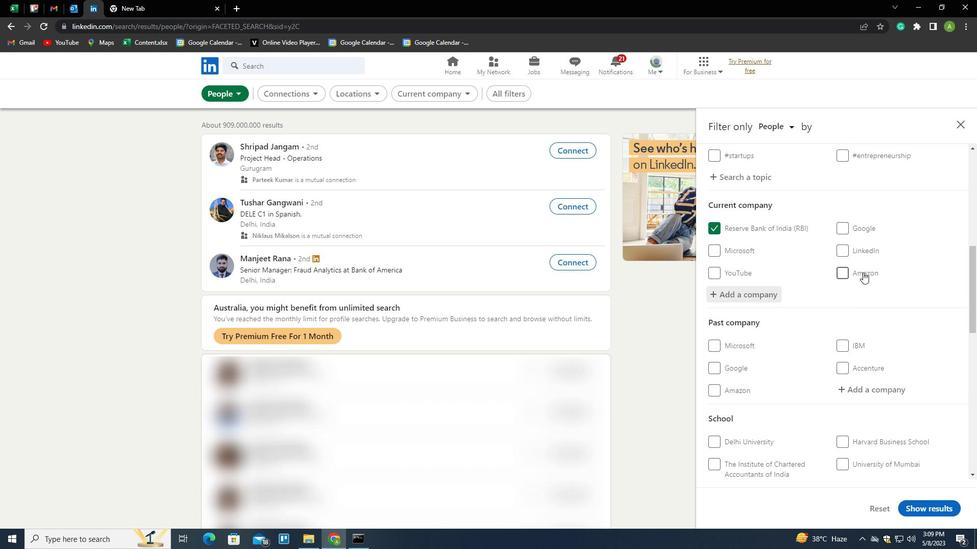 
Action: Mouse scrolled (863, 272) with delta (0, 0)
Screenshot: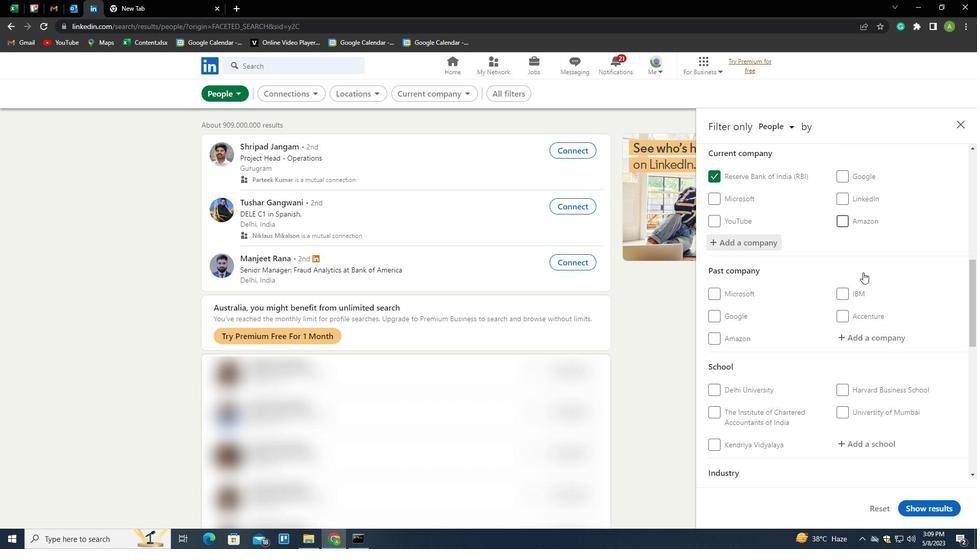 
Action: Mouse scrolled (863, 272) with delta (0, 0)
Screenshot: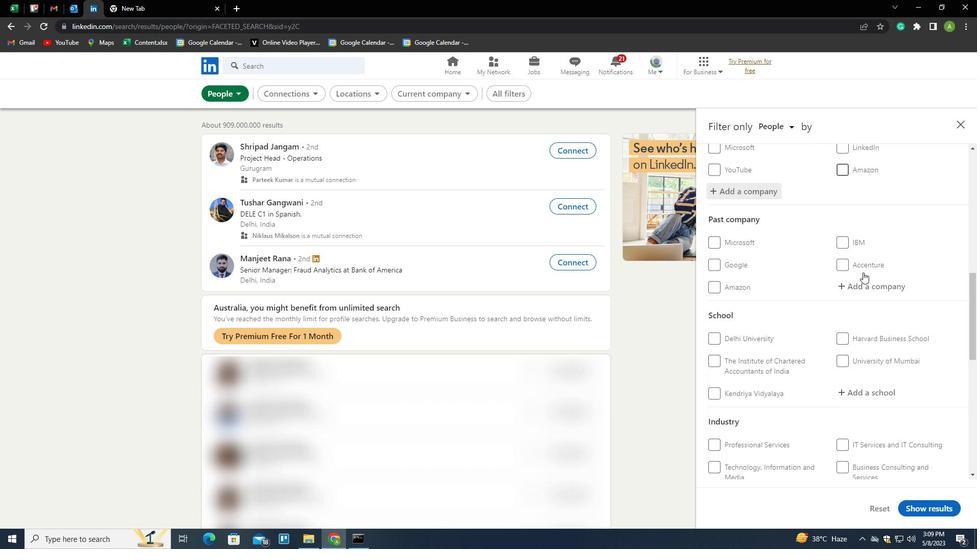
Action: Mouse moved to (862, 290)
Screenshot: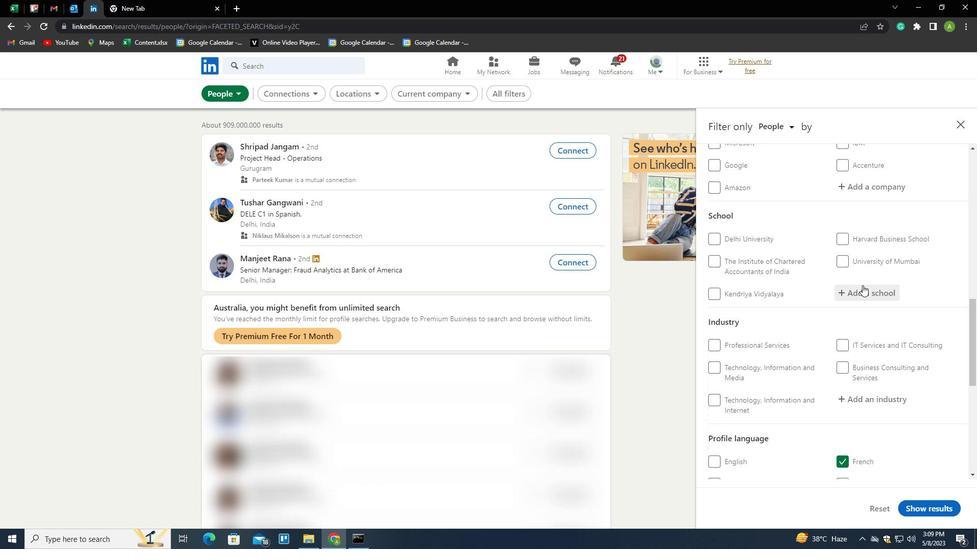 
Action: Mouse pressed left at (862, 290)
Screenshot: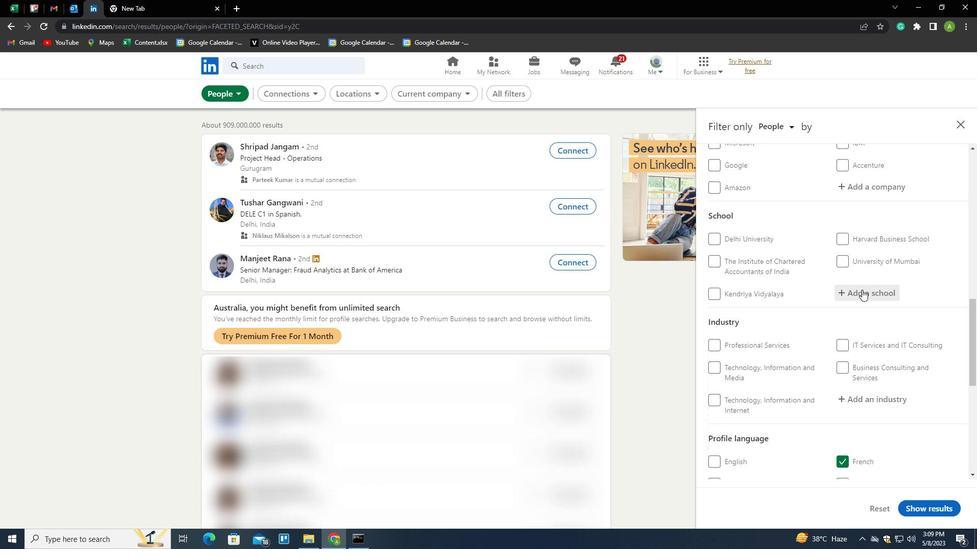 
Action: Key pressed <Key.shift>INDIAN<Key.space><Key.shift>INSTITUTE<Key.space>OF<Key.space><Key.shift>TECHNOLOGY,<Key.space><Key.shift>MADRAS<Key.down><Key.enter>
Screenshot: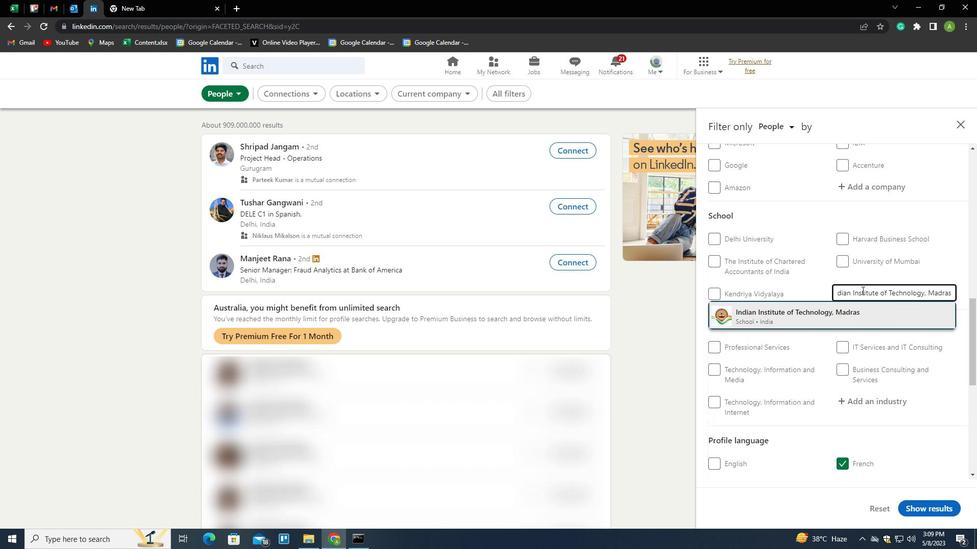 
Action: Mouse moved to (857, 291)
Screenshot: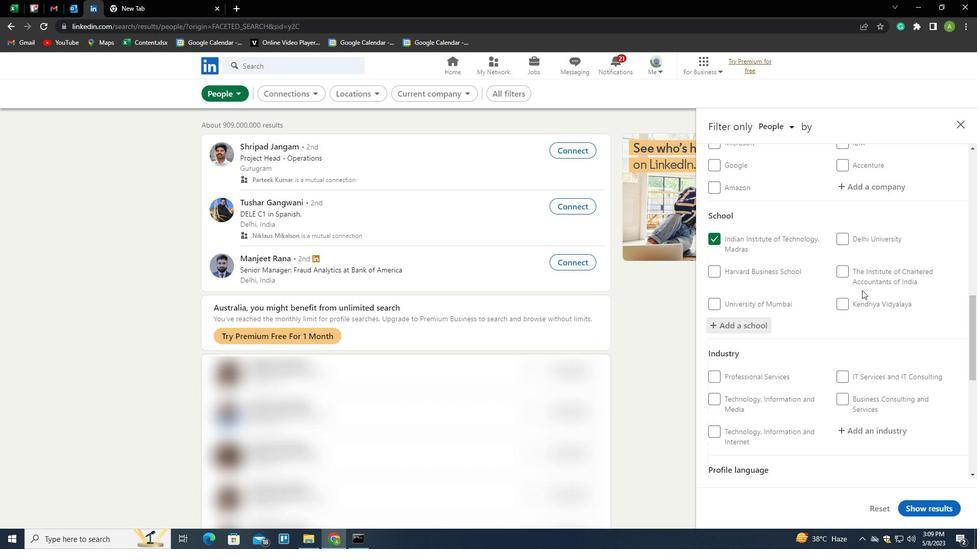 
Action: Mouse scrolled (857, 291) with delta (0, 0)
Screenshot: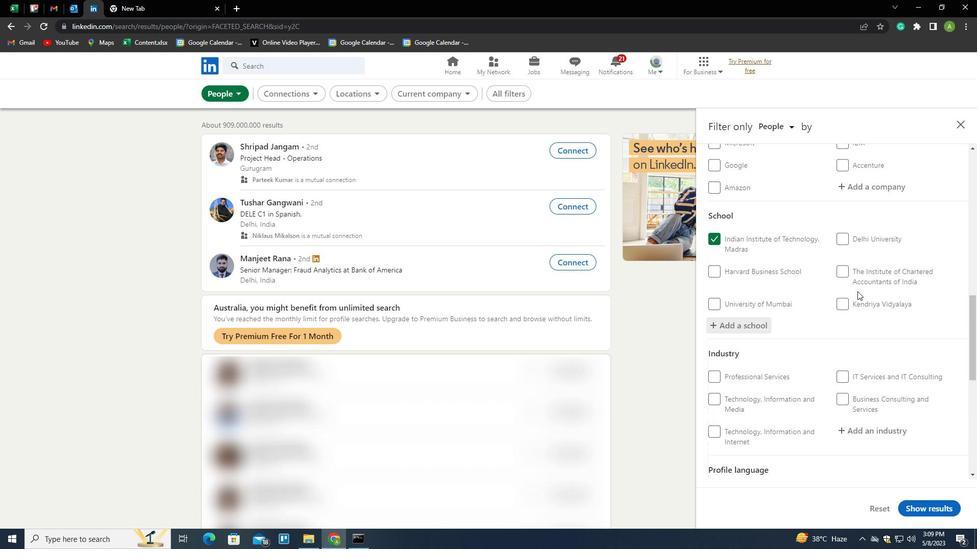 
Action: Mouse scrolled (857, 291) with delta (0, 0)
Screenshot: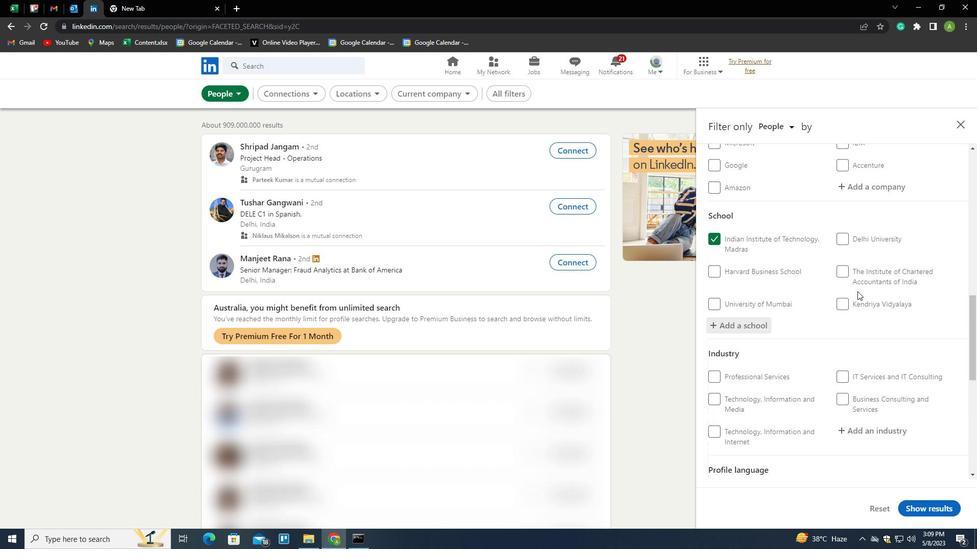 
Action: Mouse scrolled (857, 291) with delta (0, 0)
Screenshot: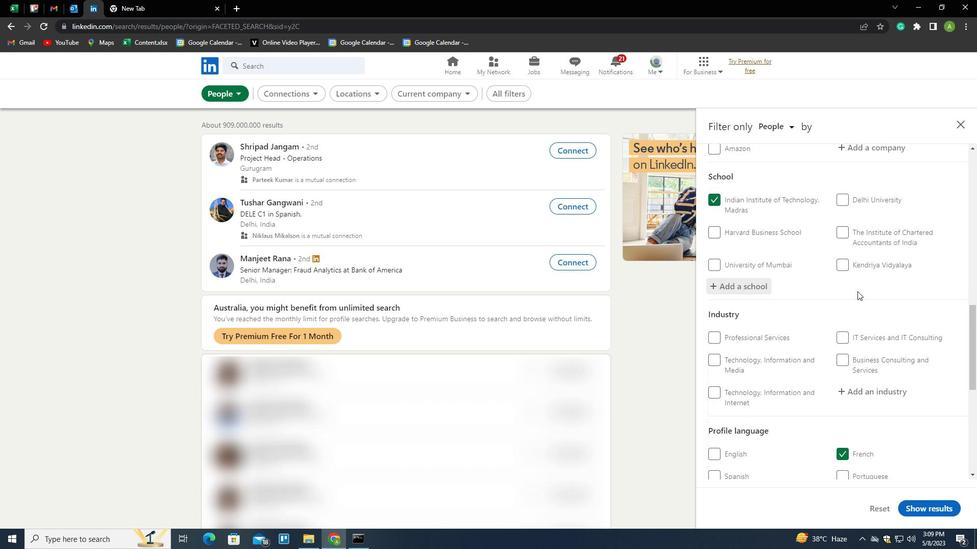 
Action: Mouse moved to (856, 279)
Screenshot: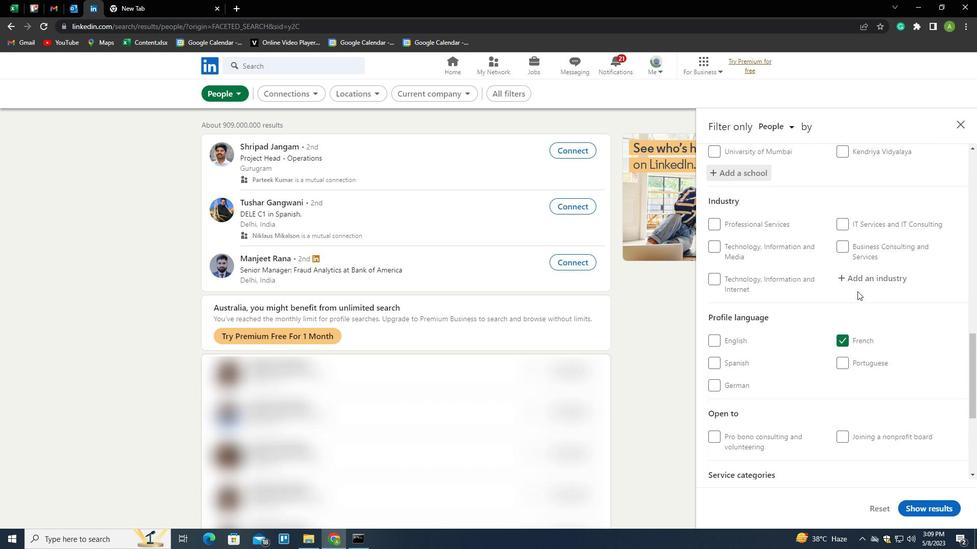
Action: Mouse pressed left at (856, 279)
Screenshot: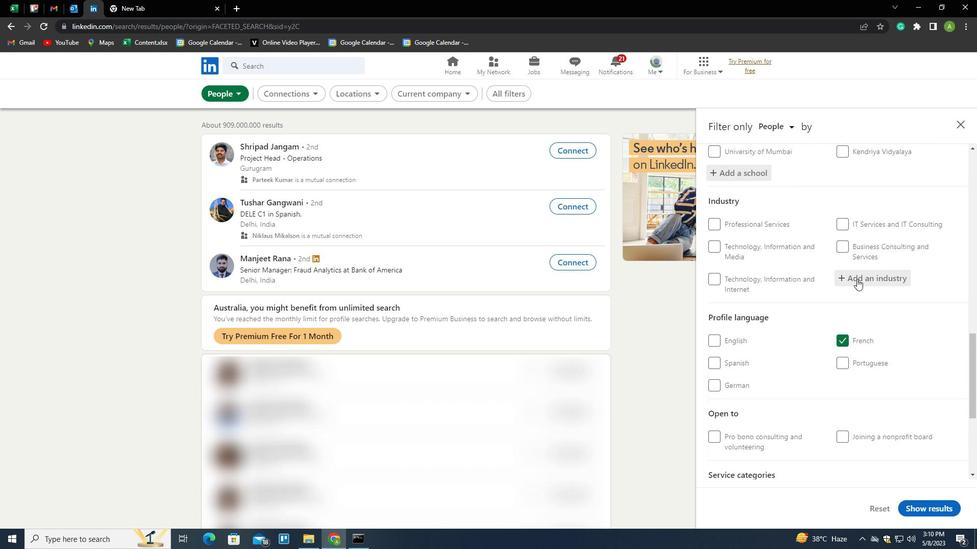 
Action: Key pressed <Key.shift>AMBULANCE<Key.space><Key.shift>SERVICES<Key.down><Key.enter>
Screenshot: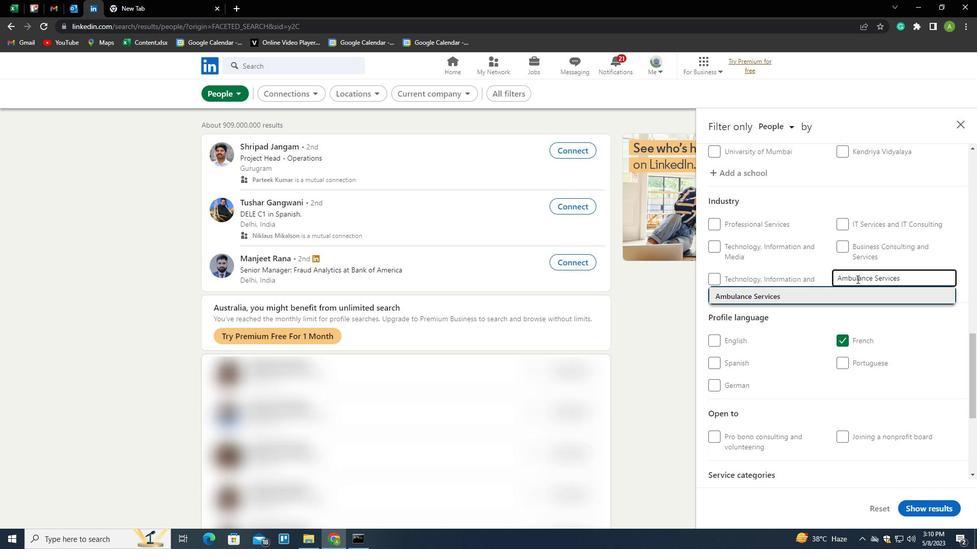 
Action: Mouse moved to (869, 271)
Screenshot: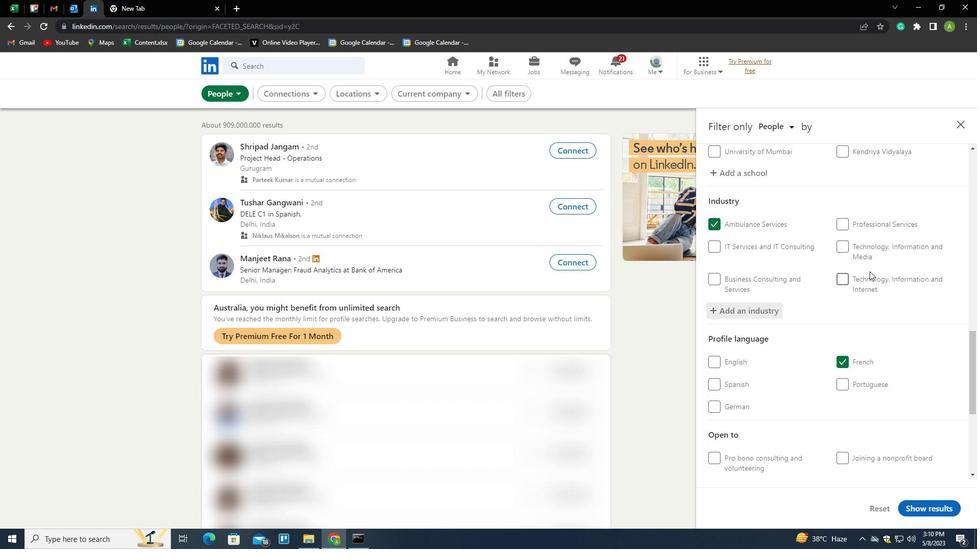 
Action: Mouse scrolled (869, 271) with delta (0, 0)
Screenshot: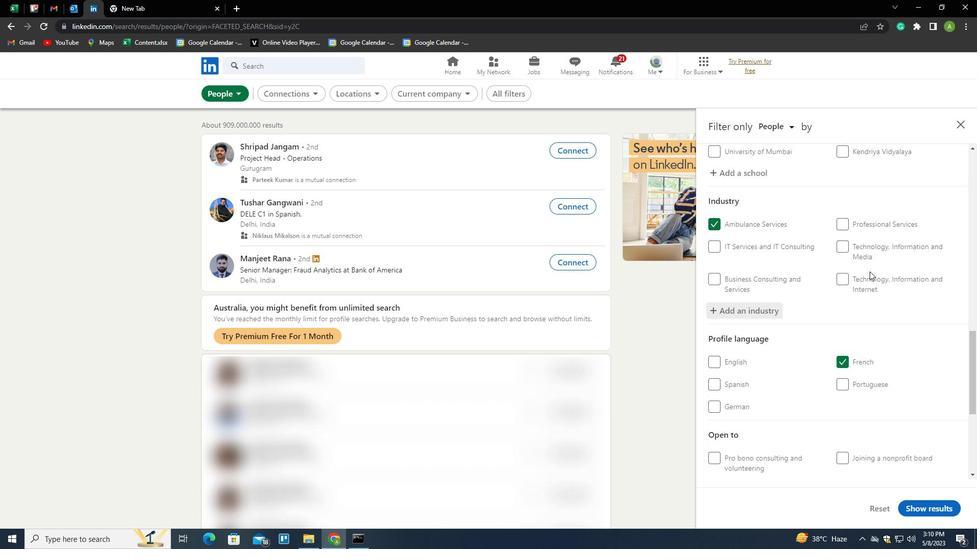 
Action: Mouse scrolled (869, 271) with delta (0, 0)
Screenshot: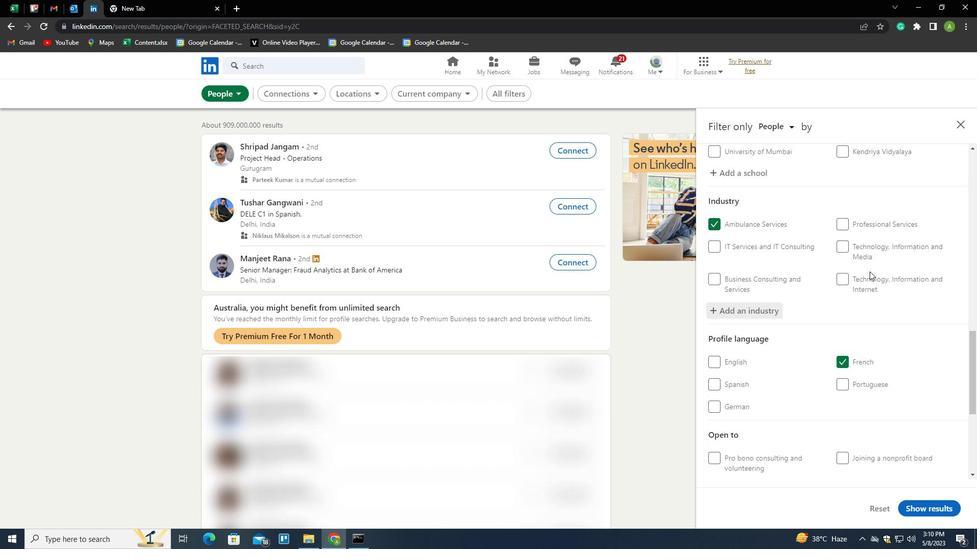 
Action: Mouse scrolled (869, 271) with delta (0, 0)
Screenshot: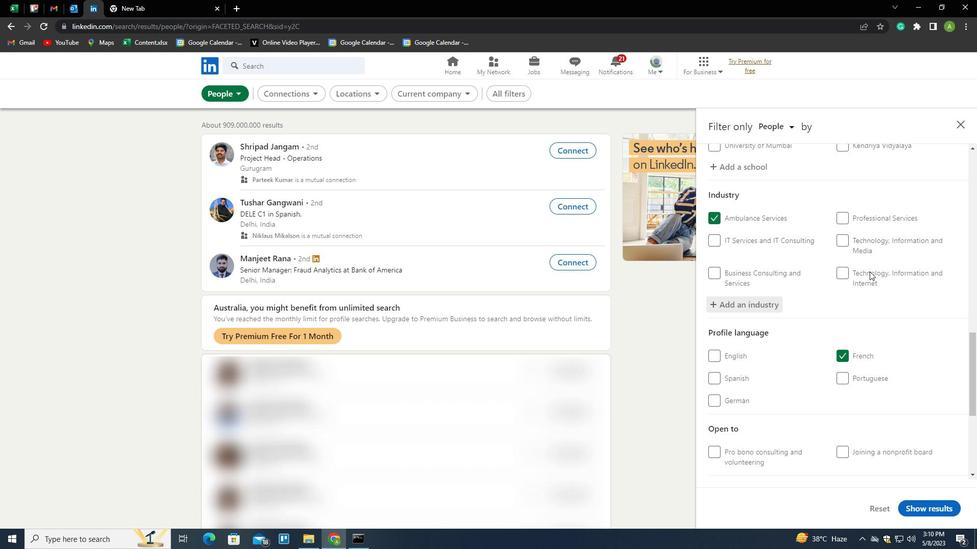 
Action: Mouse moved to (869, 271)
Screenshot: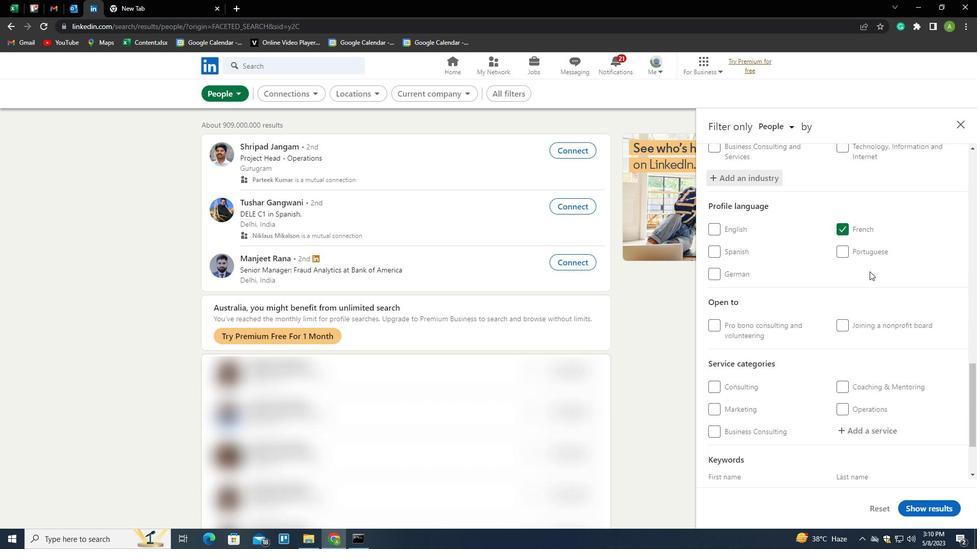 
Action: Mouse scrolled (869, 271) with delta (0, 0)
Screenshot: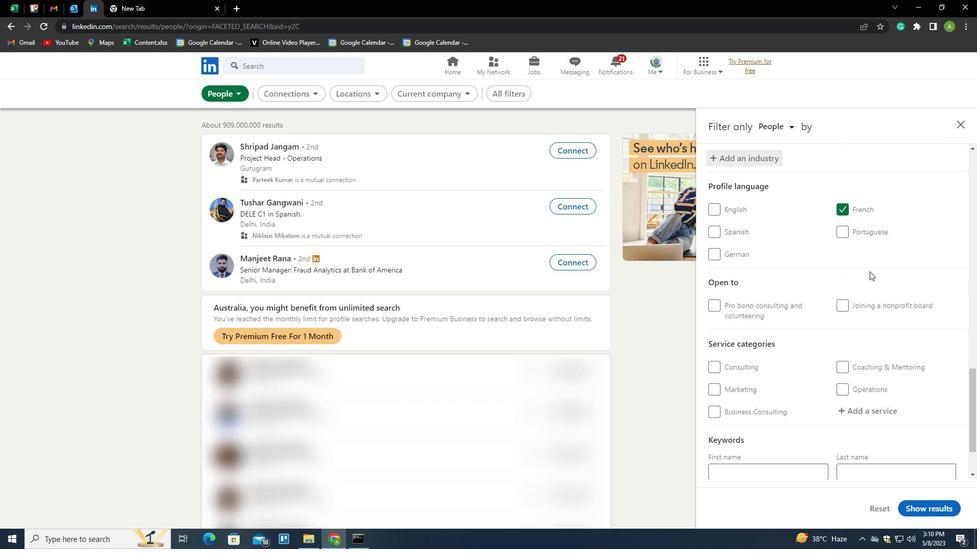 
Action: Mouse scrolled (869, 271) with delta (0, 0)
Screenshot: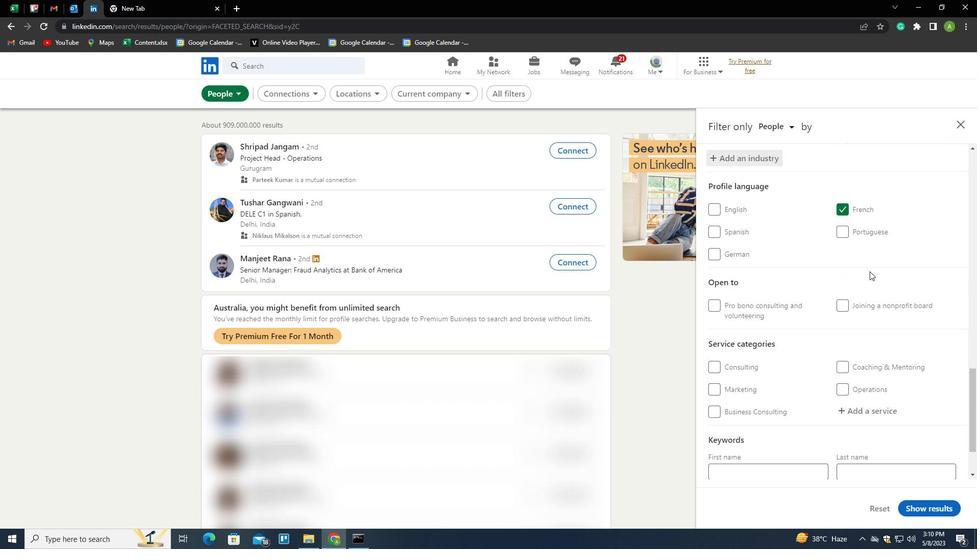 
Action: Mouse scrolled (869, 271) with delta (0, 0)
Screenshot: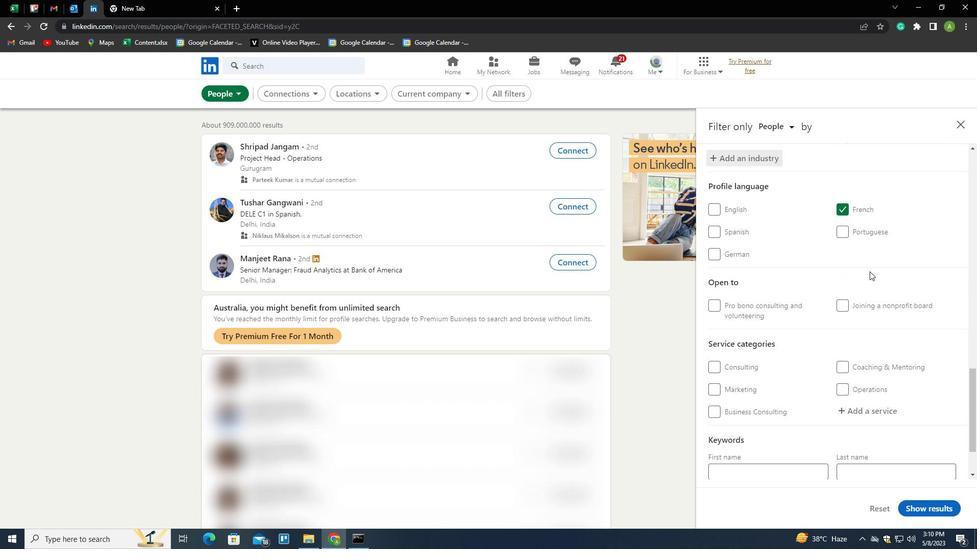 
Action: Mouse moved to (856, 340)
Screenshot: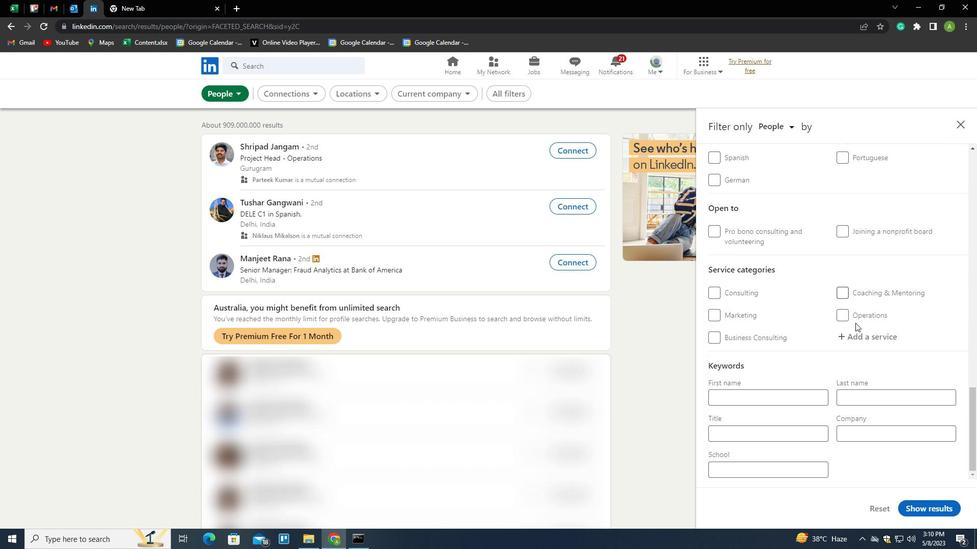 
Action: Mouse pressed left at (856, 340)
Screenshot: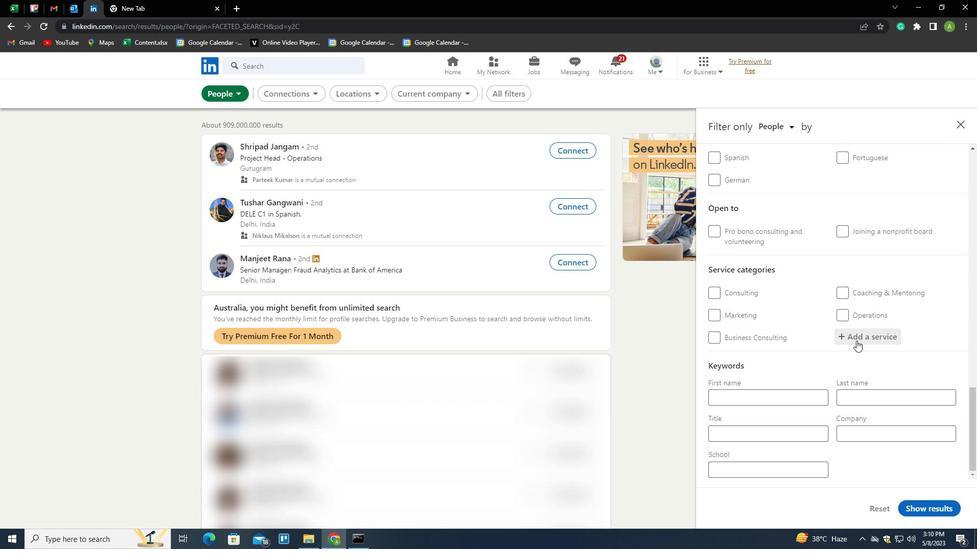 
Action: Mouse moved to (856, 333)
Screenshot: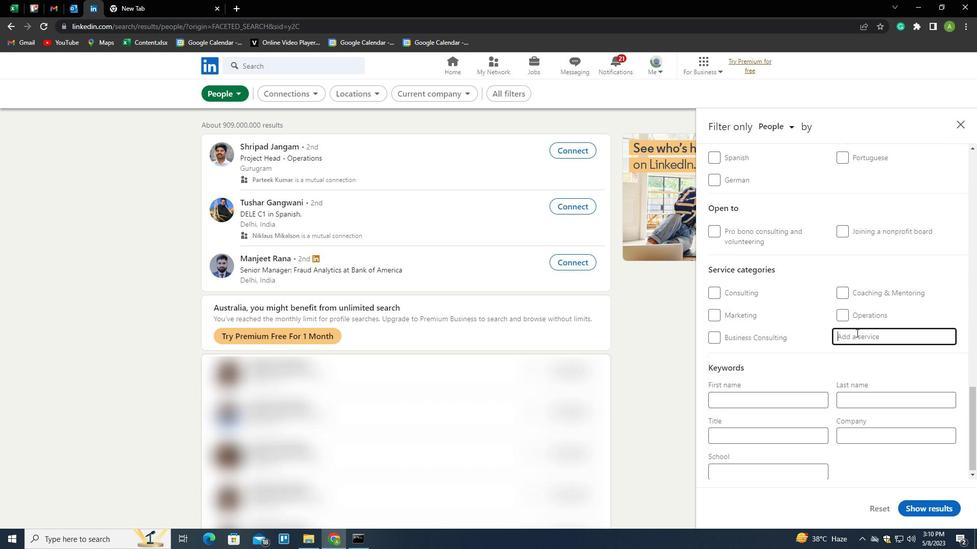 
Action: Mouse pressed left at (856, 333)
Screenshot: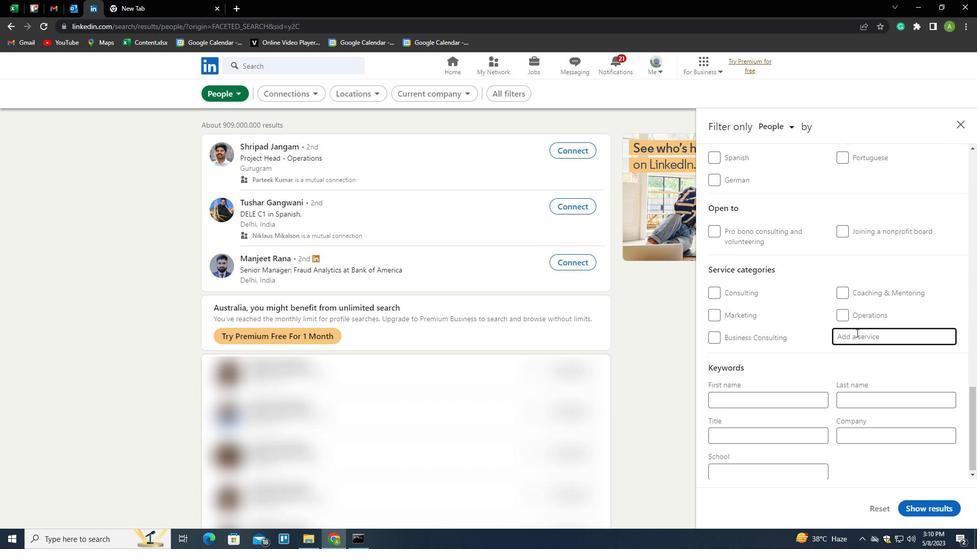 
Action: Mouse moved to (856, 333)
Screenshot: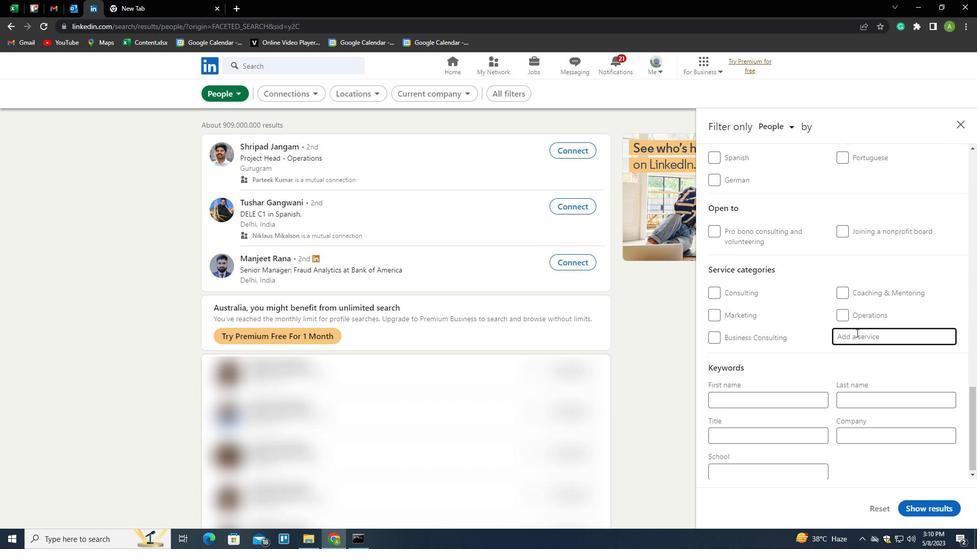 
Action: Key pressed <Key.shift>BLOGGING<Key.down><Key.enter>
Screenshot: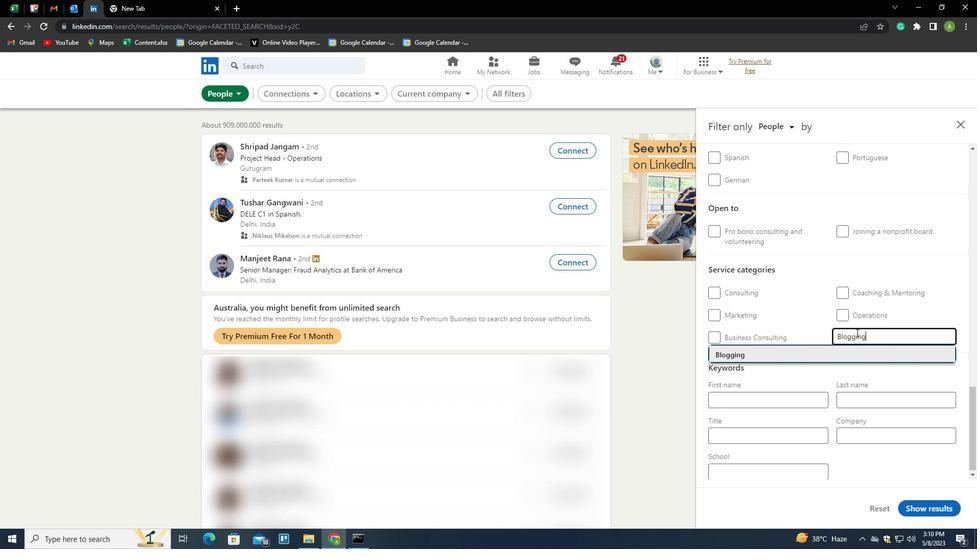 
Action: Mouse moved to (850, 337)
Screenshot: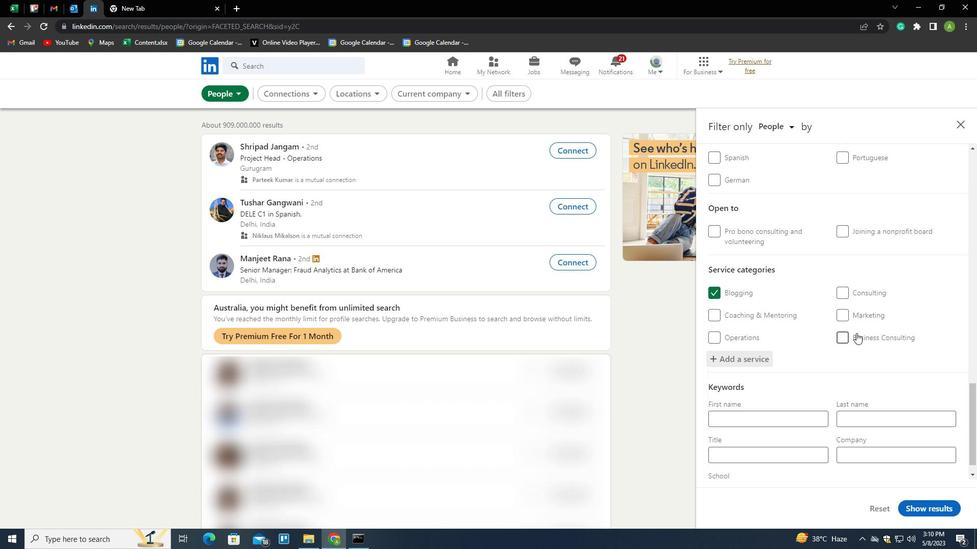 
Action: Mouse scrolled (850, 336) with delta (0, 0)
Screenshot: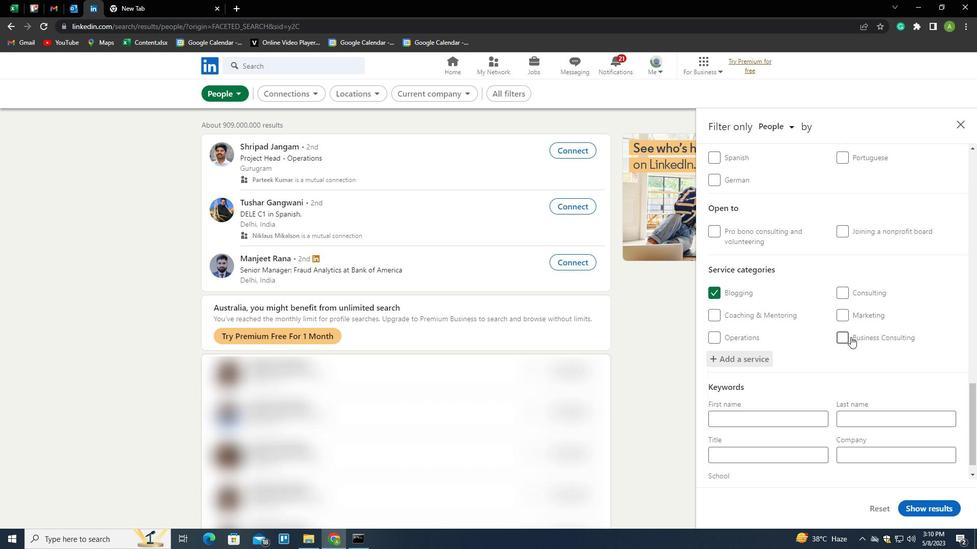 
Action: Mouse scrolled (850, 336) with delta (0, 0)
Screenshot: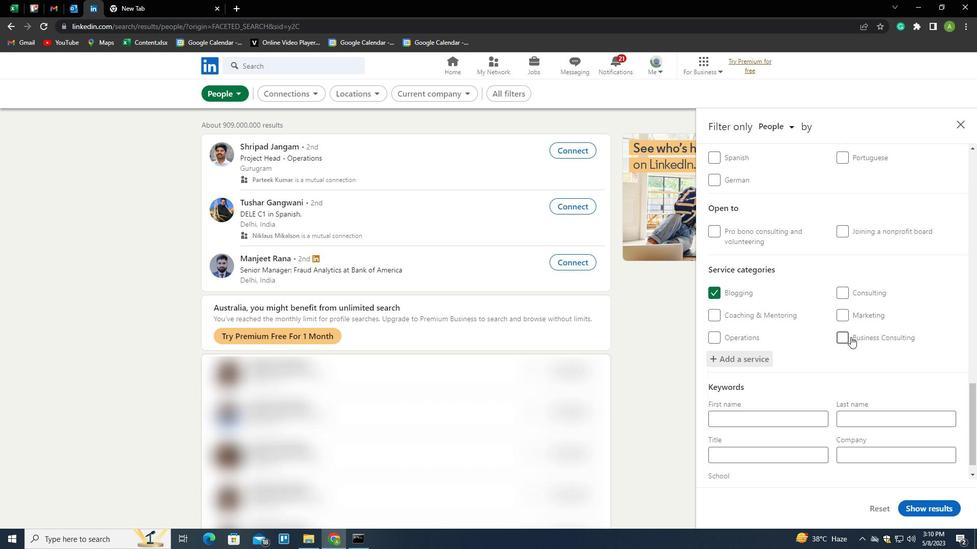 
Action: Mouse scrolled (850, 336) with delta (0, 0)
Screenshot: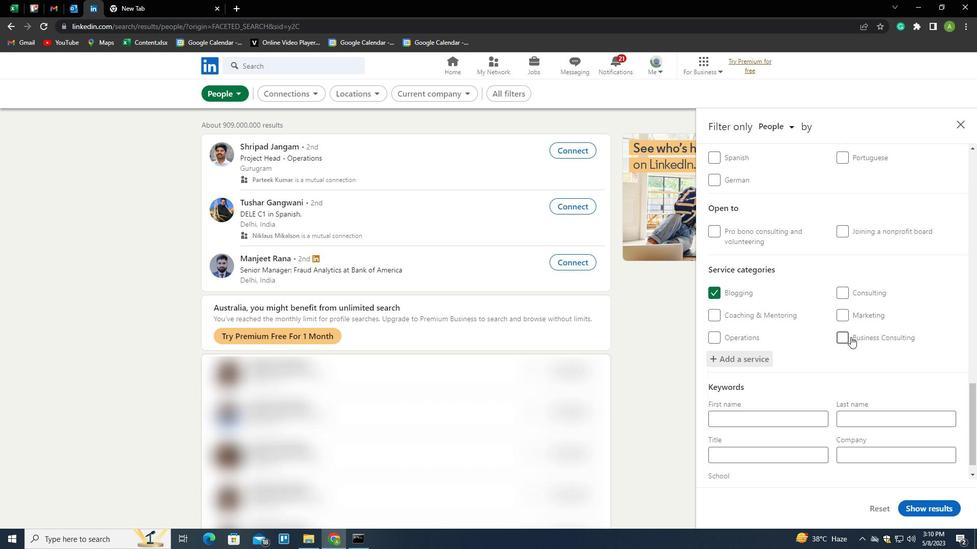 
Action: Mouse scrolled (850, 336) with delta (0, 0)
Screenshot: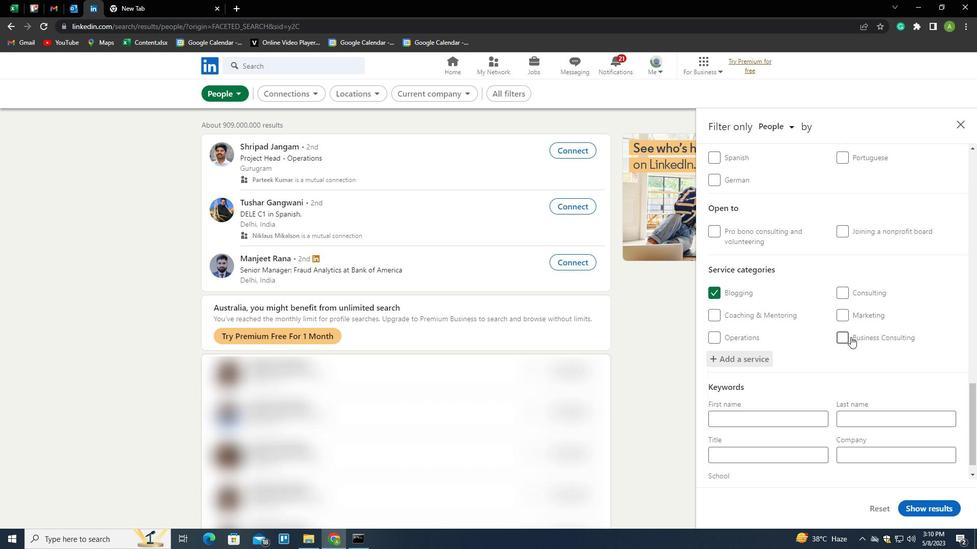 
Action: Mouse scrolled (850, 336) with delta (0, 0)
Screenshot: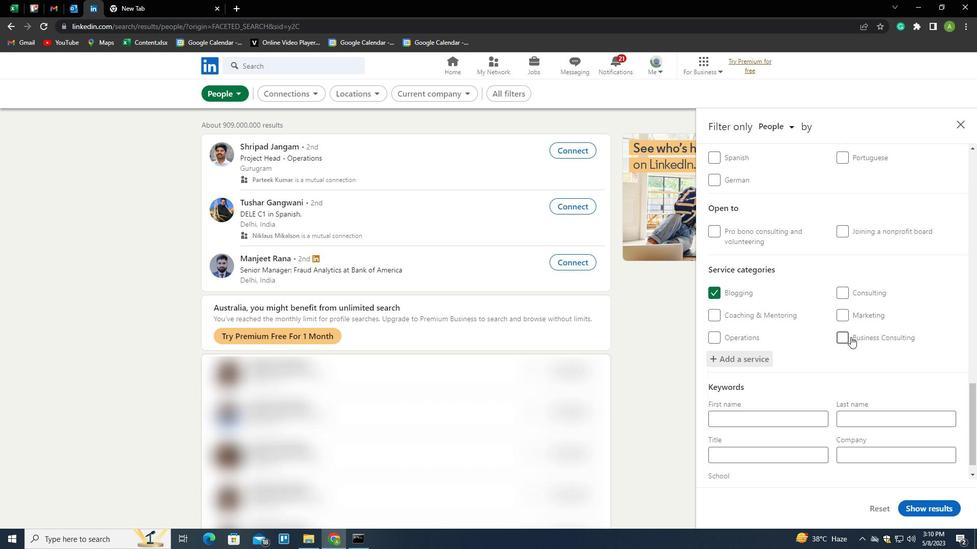 
Action: Mouse moved to (791, 433)
Screenshot: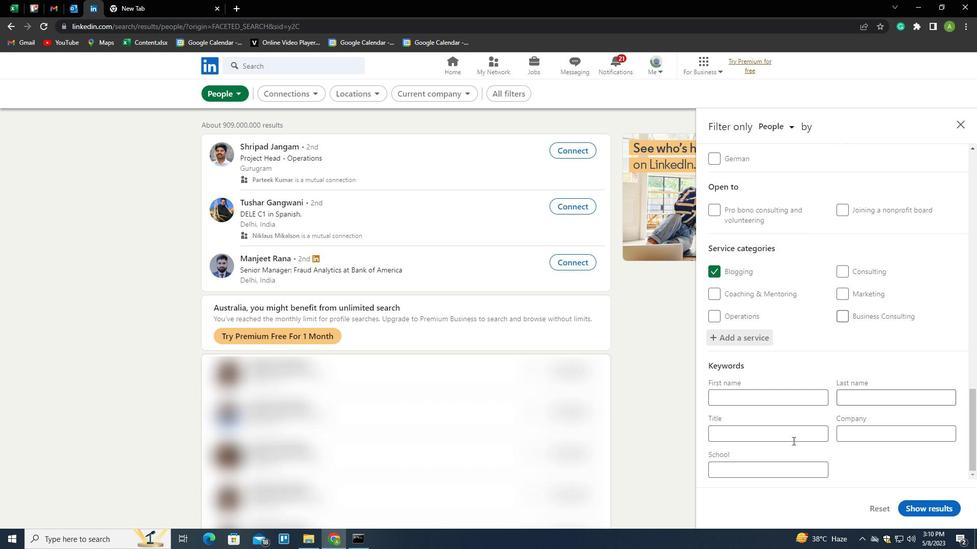 
Action: Mouse pressed left at (791, 433)
Screenshot: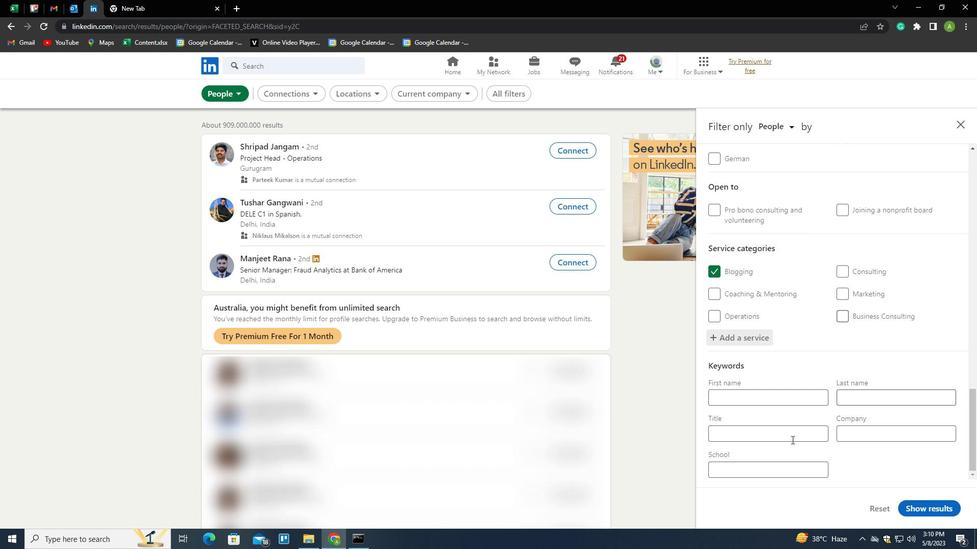 
Action: Key pressed <Key.shift>OPERATIONS
Screenshot: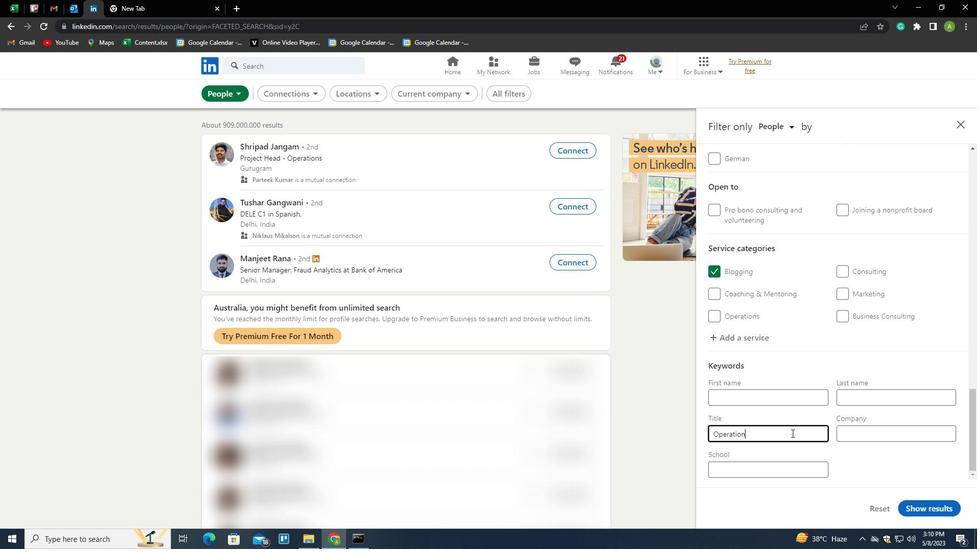
Action: Mouse moved to (898, 470)
Screenshot: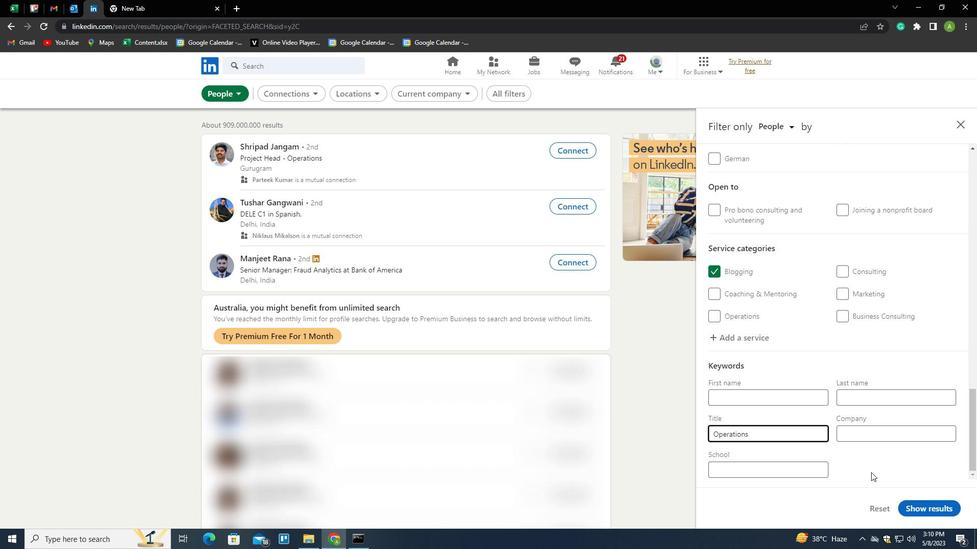 
Action: Mouse pressed left at (898, 470)
Screenshot: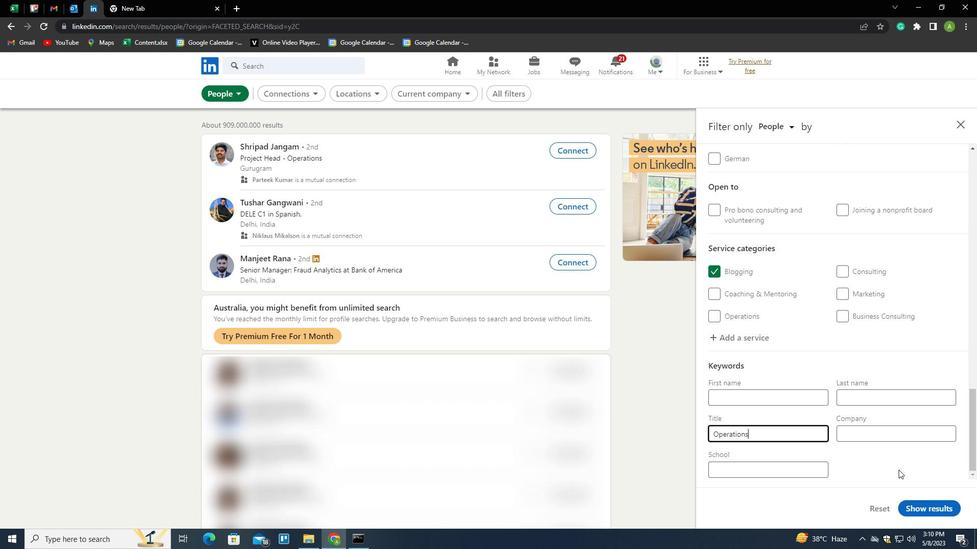 
Action: Mouse moved to (930, 507)
Screenshot: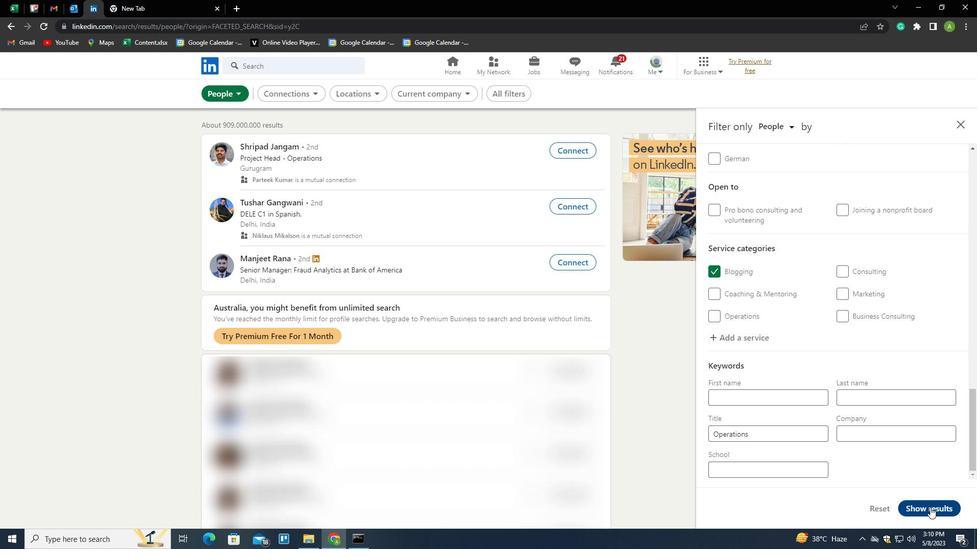 
Action: Mouse pressed left at (930, 507)
Screenshot: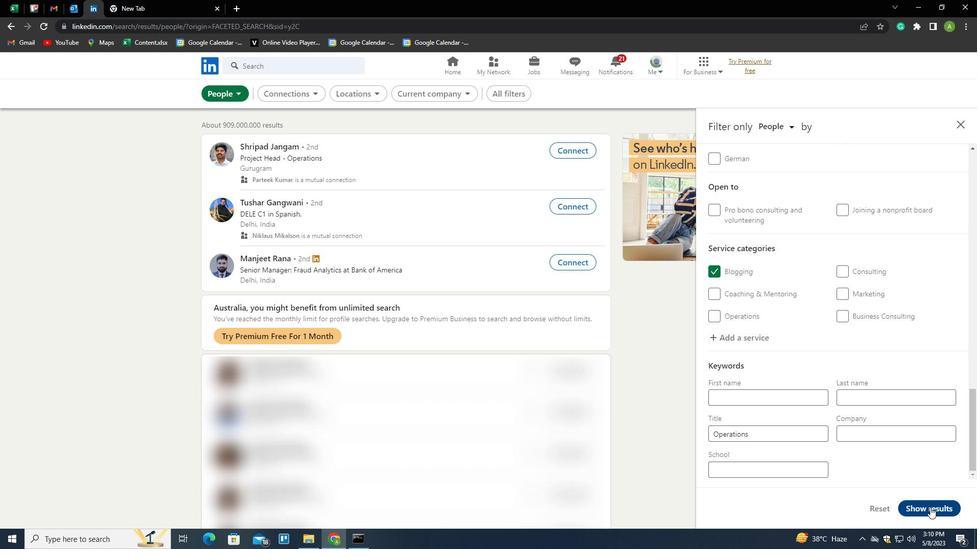 
Action: Mouse moved to (931, 506)
Screenshot: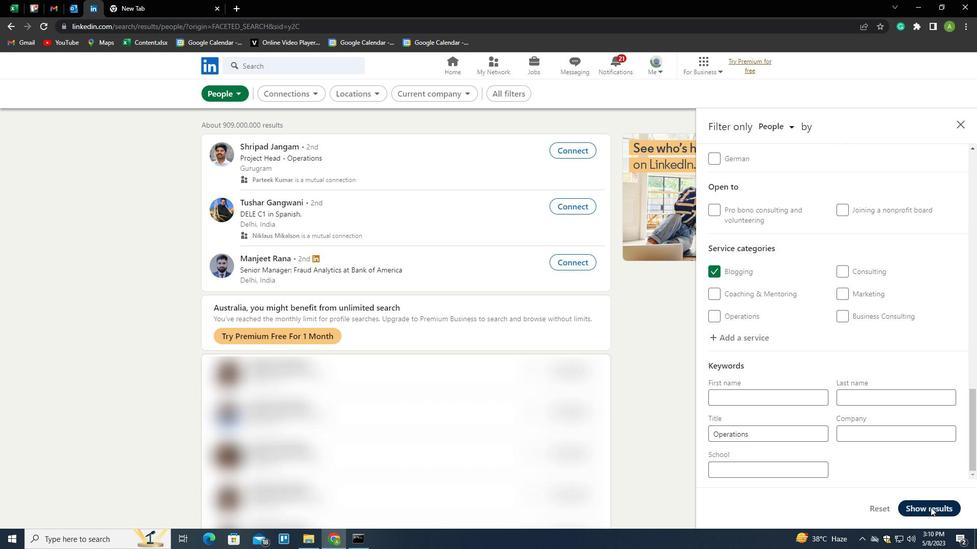 
